 Task: Send an email with the signature Heidi Phillips with the subject Request for feedback on a blog post and the message Could you please provide a detailed description of the project? from softage.2@softage.net to softage.10@softage.net with an attached image file Logo_variation.png and move the email from Sent Items to the folder Sports training
Action: Mouse pressed left at (711, 462)
Screenshot: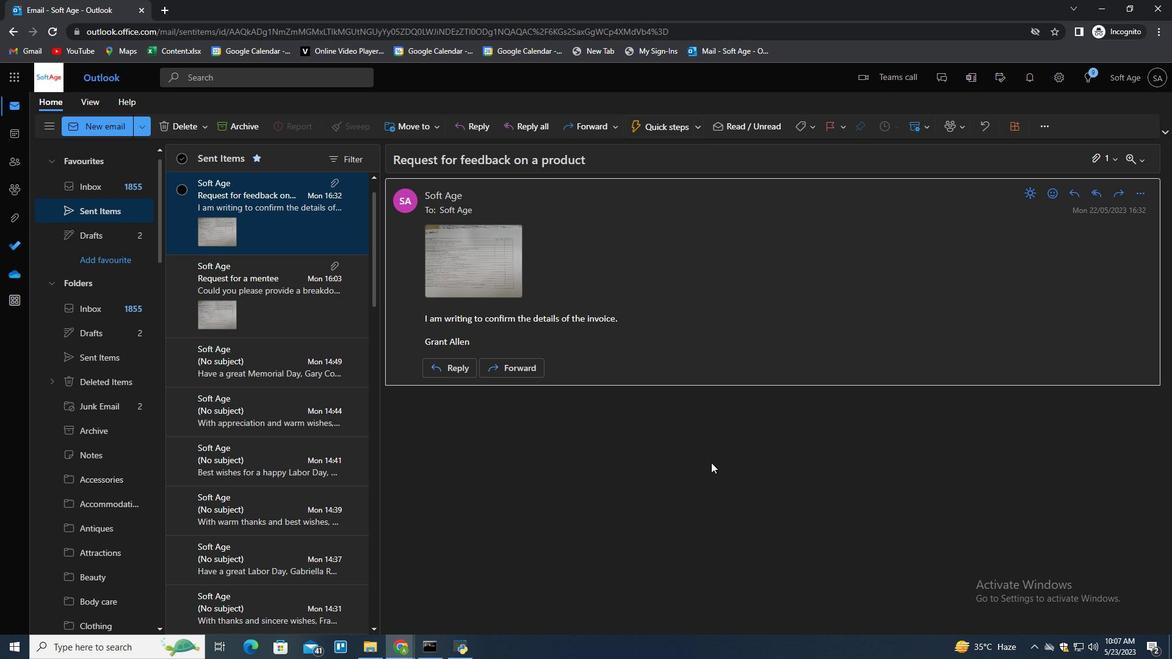 
Action: Key pressed n
Screenshot: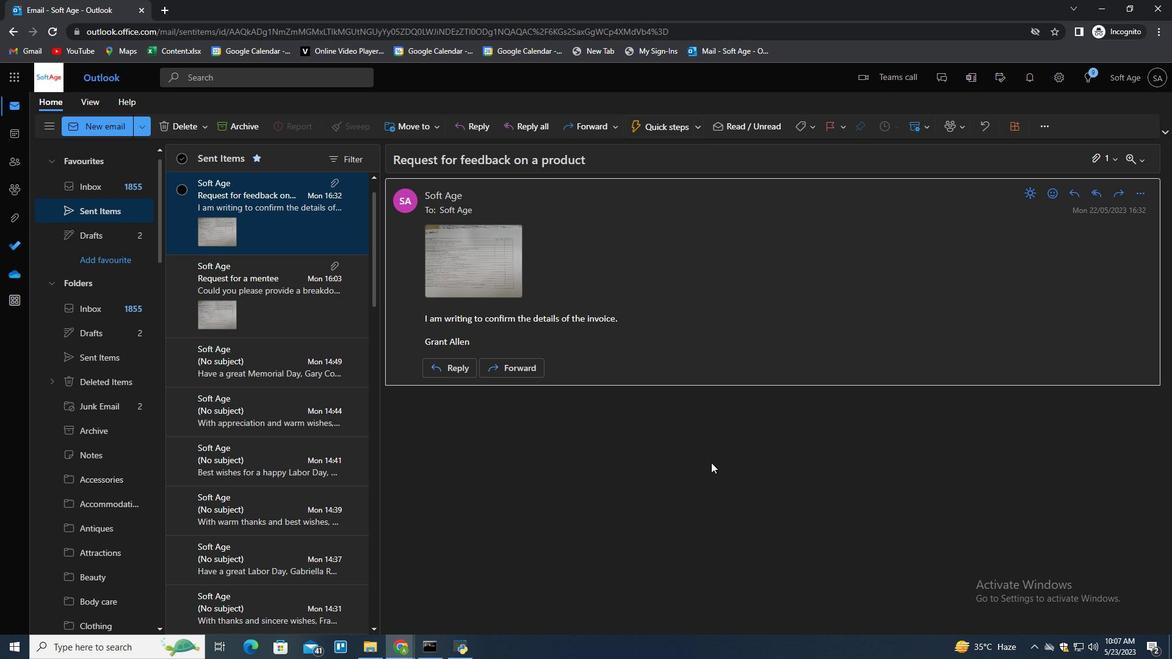 
Action: Mouse moved to (823, 126)
Screenshot: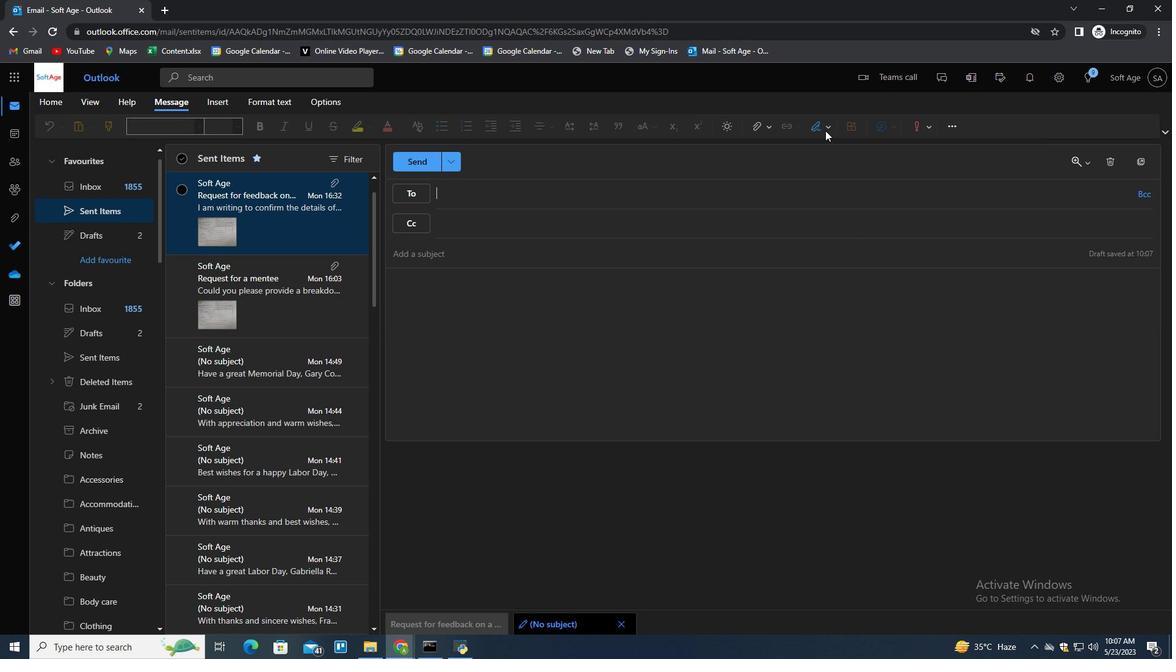 
Action: Mouse pressed left at (823, 126)
Screenshot: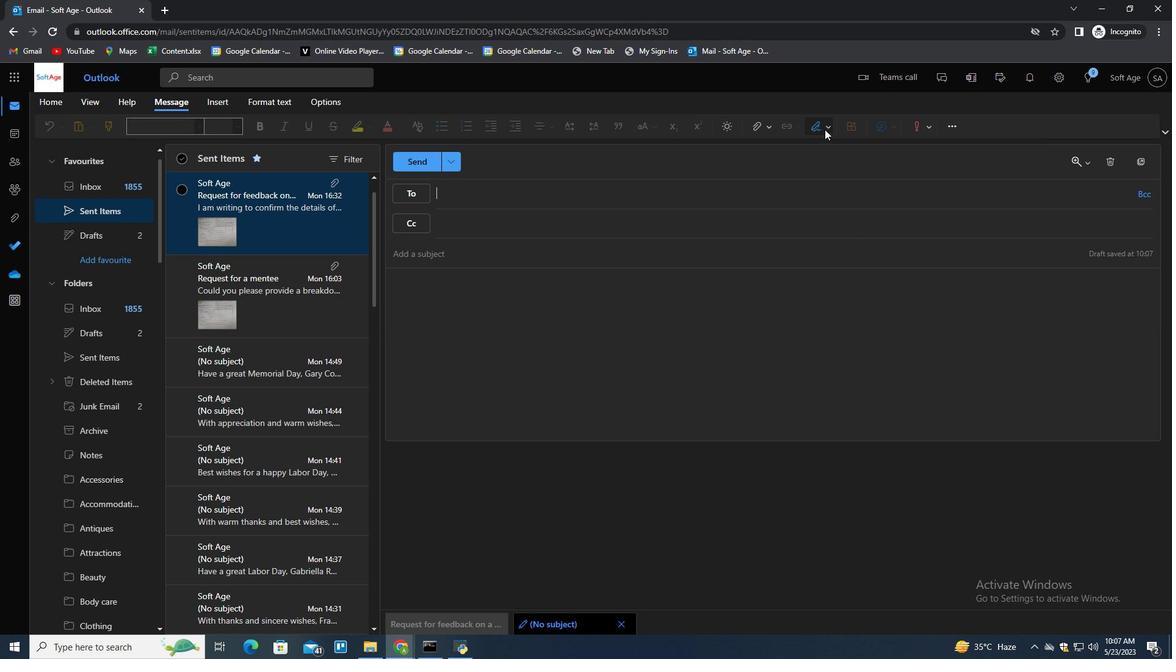 
Action: Mouse moved to (795, 177)
Screenshot: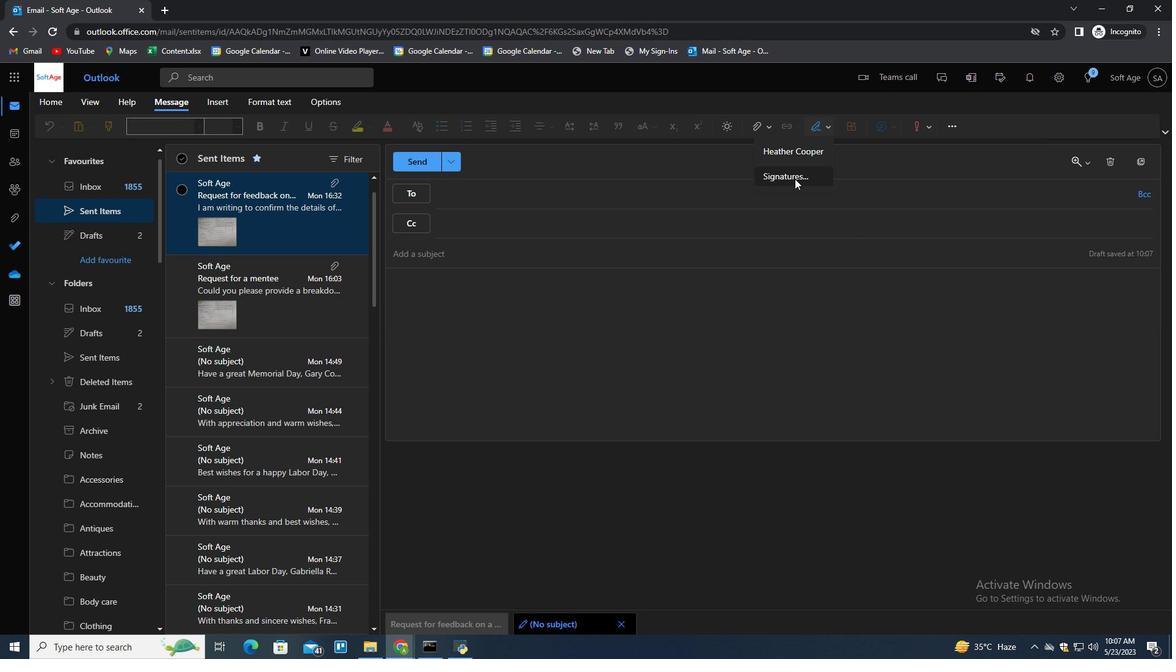 
Action: Mouse pressed left at (795, 177)
Screenshot: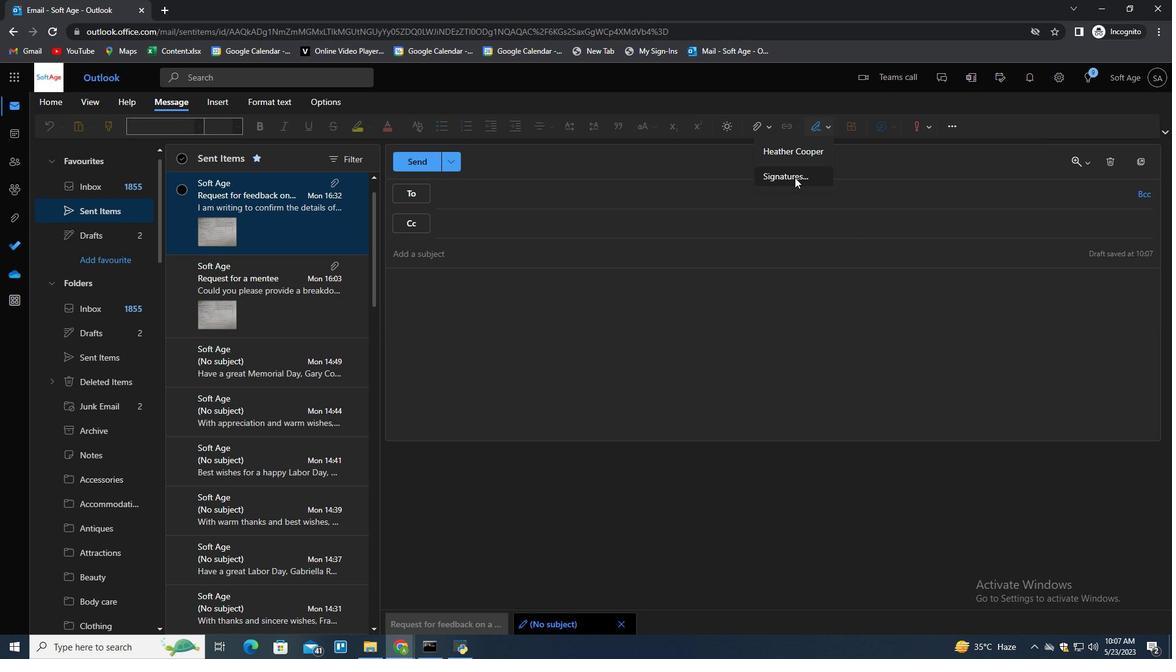 
Action: Mouse moved to (839, 218)
Screenshot: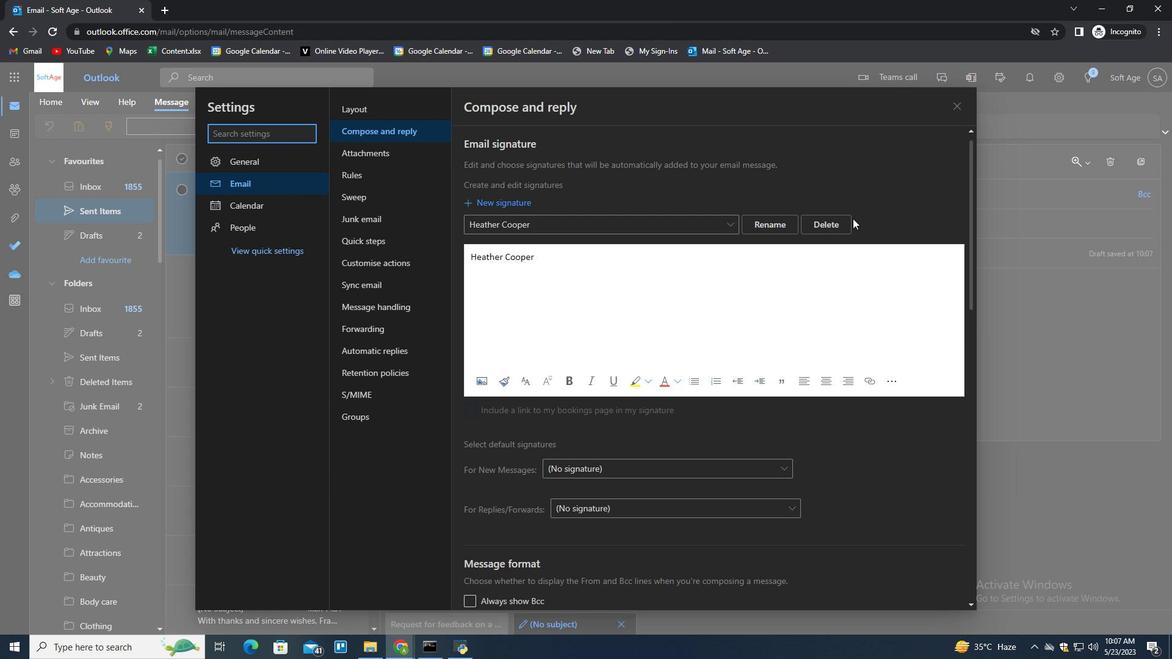
Action: Mouse pressed left at (839, 218)
Screenshot: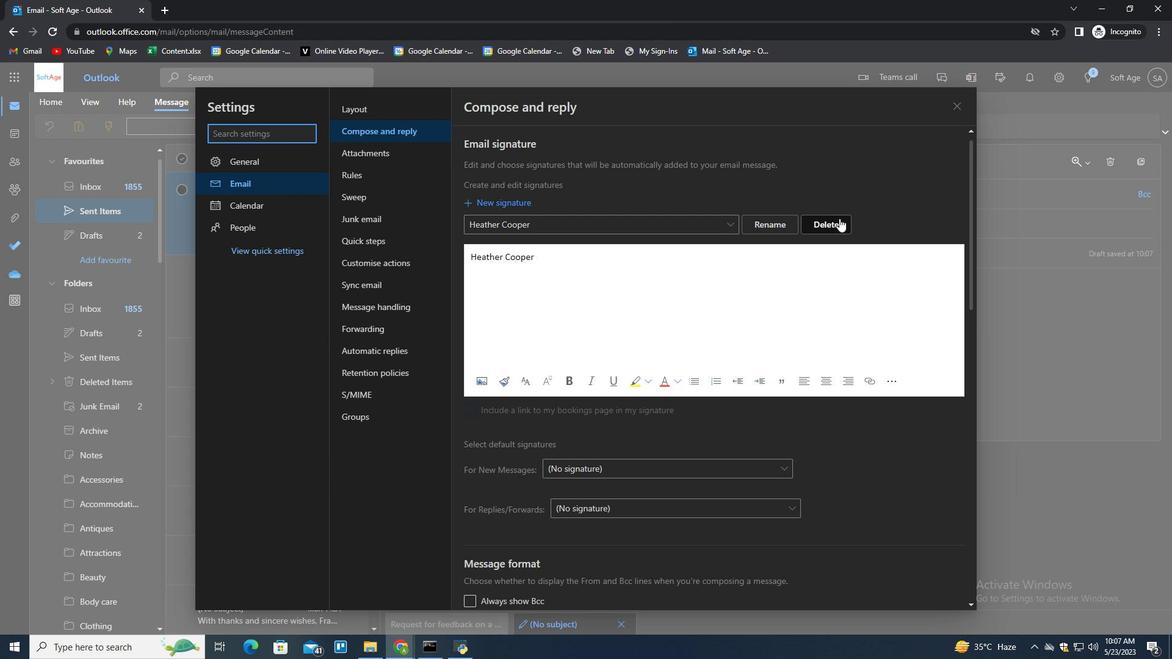 
Action: Mouse moved to (841, 221)
Screenshot: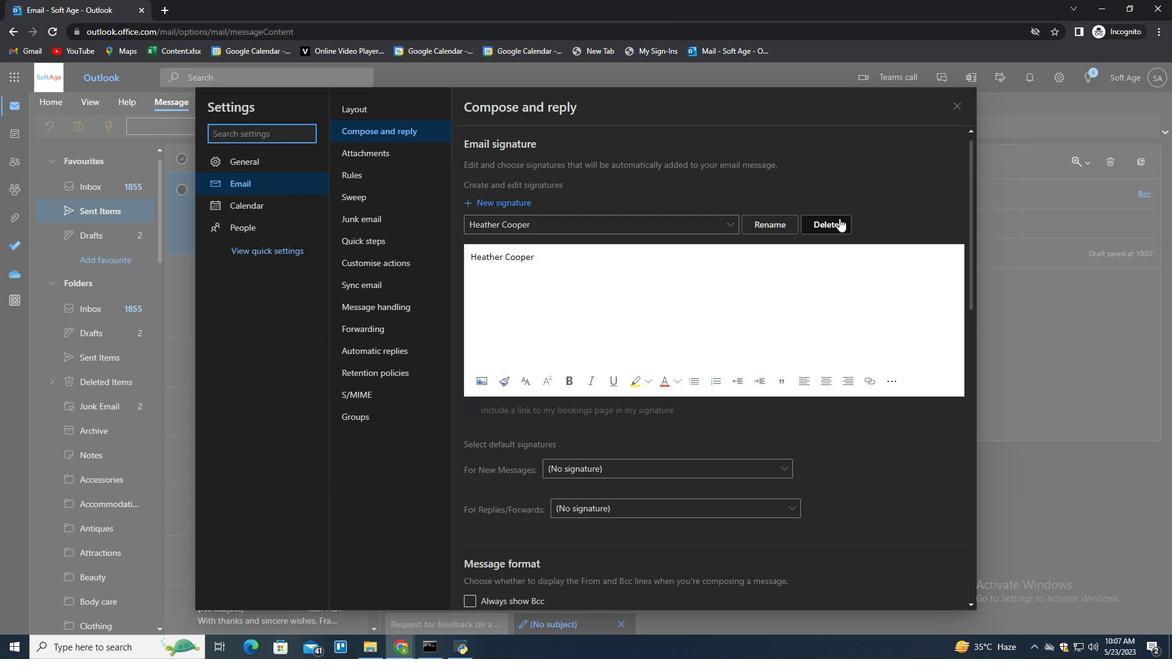 
Action: Mouse pressed left at (841, 221)
Screenshot: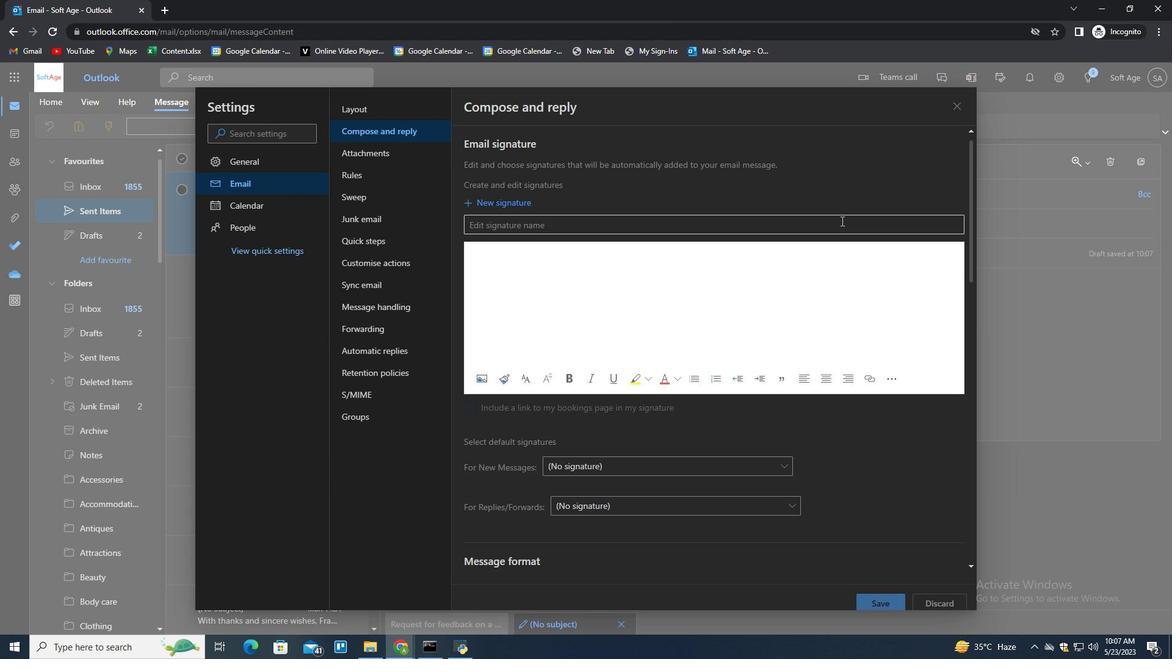 
Action: Key pressed <Key.shift>Heidi<Key.space><Key.shift>Phillips<Key.tab><Key.shift>Heidi<Key.space><Key.shift>Phillips
Screenshot: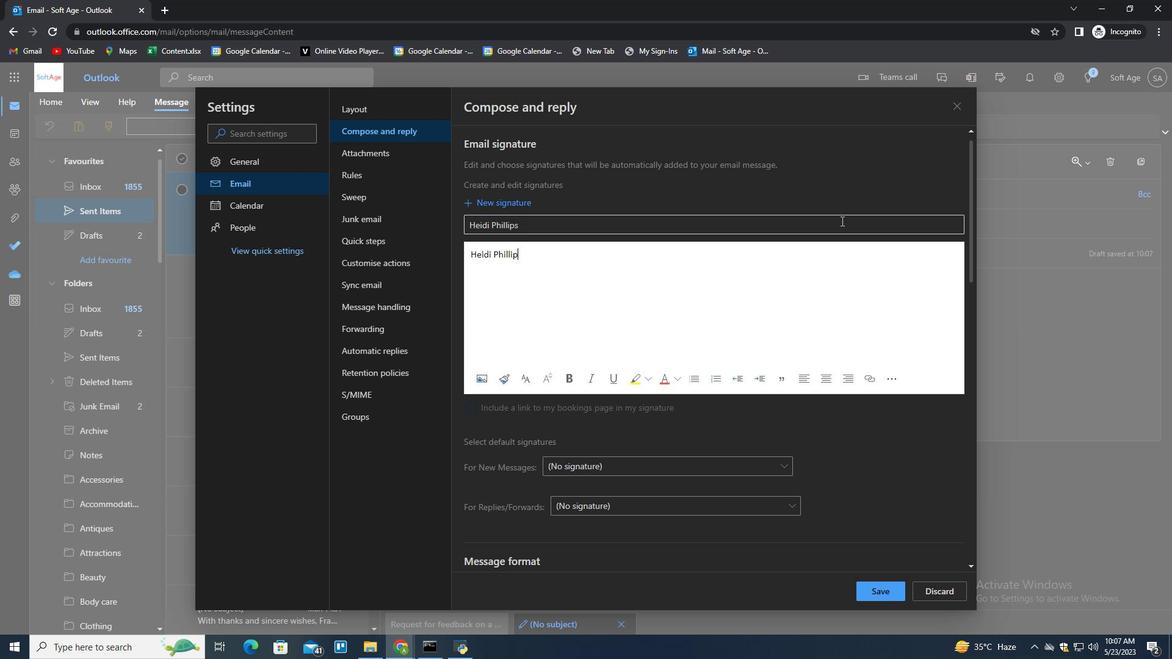 
Action: Mouse scrolled (841, 220) with delta (0, 0)
Screenshot: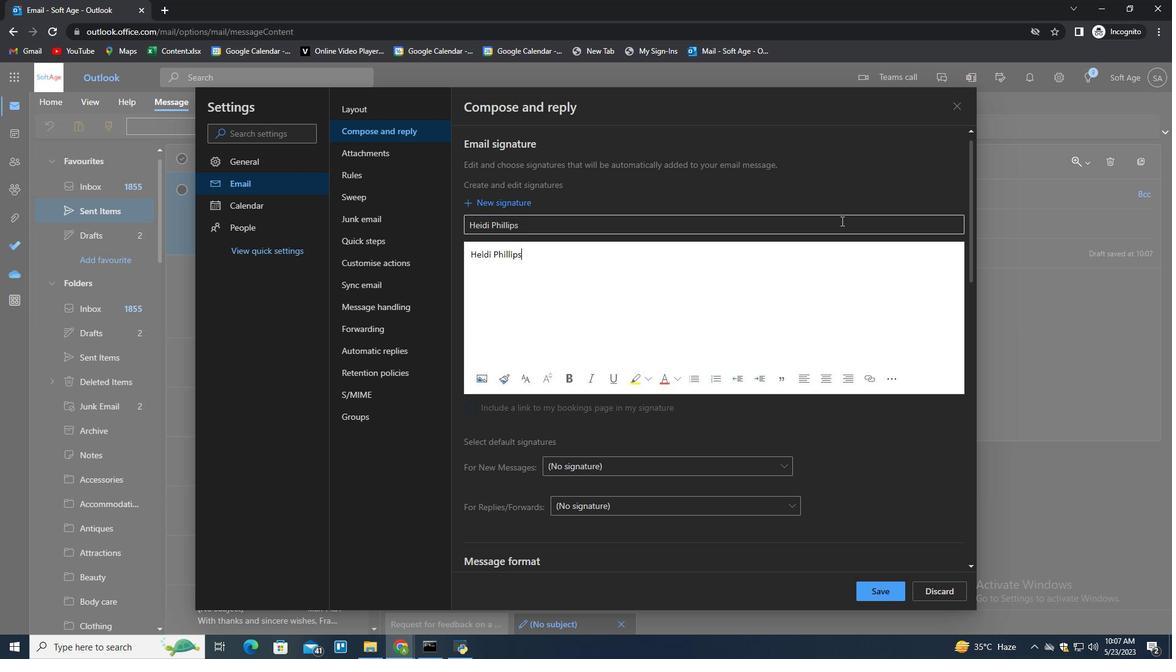 
Action: Mouse moved to (888, 595)
Screenshot: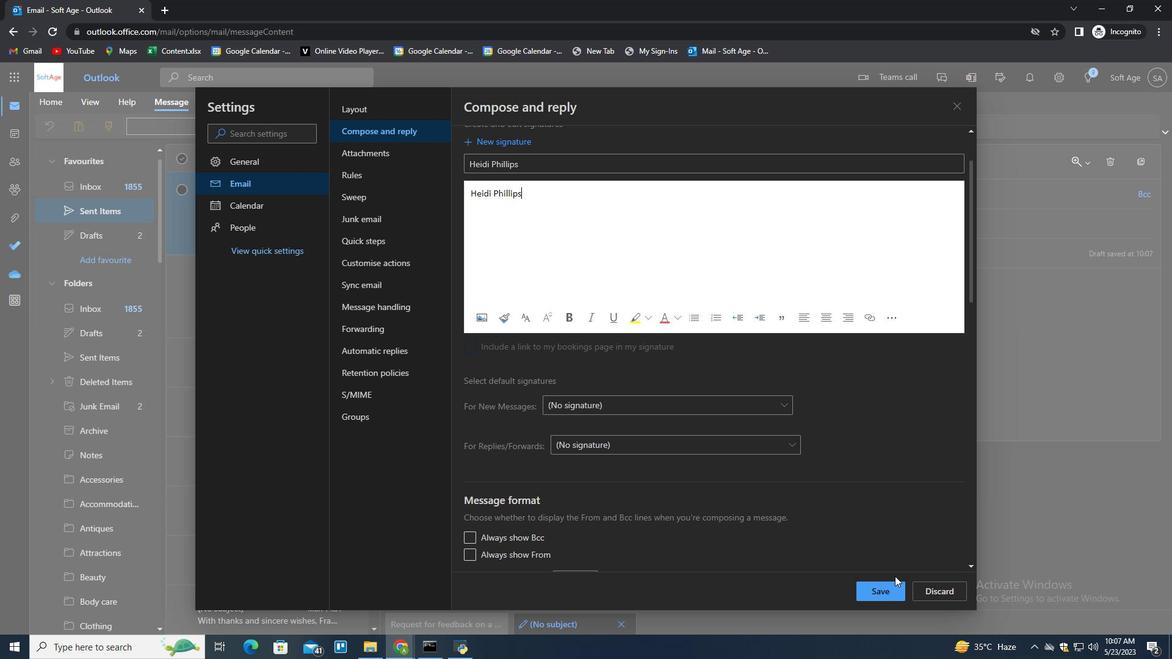 
Action: Mouse pressed left at (888, 595)
Screenshot: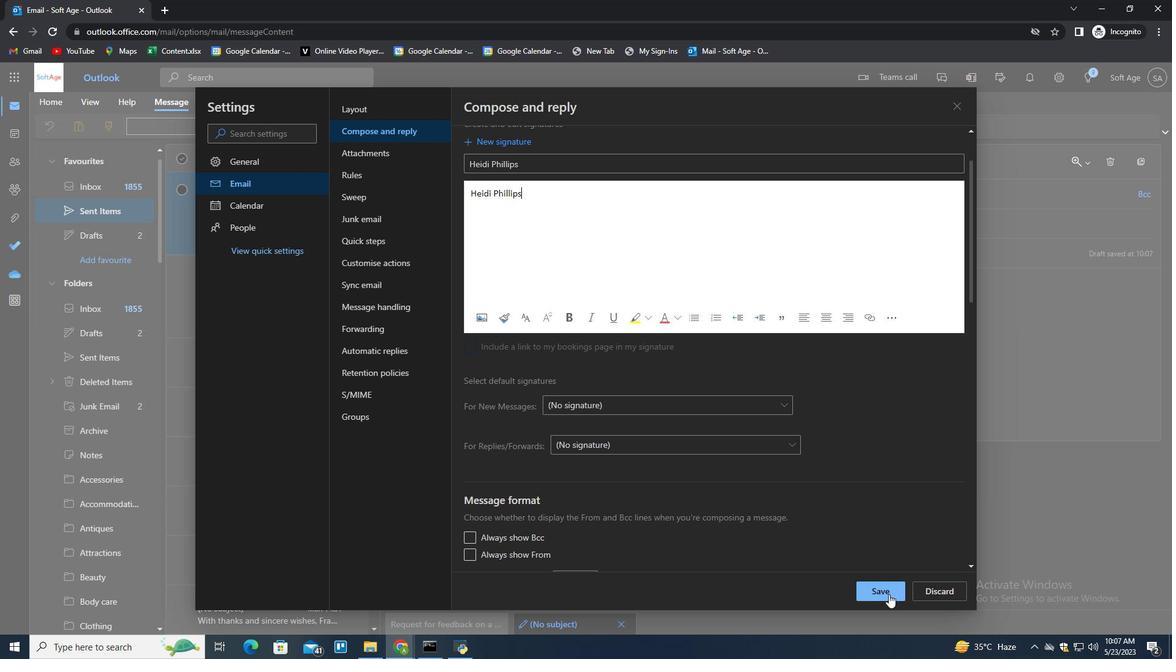 
Action: Mouse moved to (1059, 324)
Screenshot: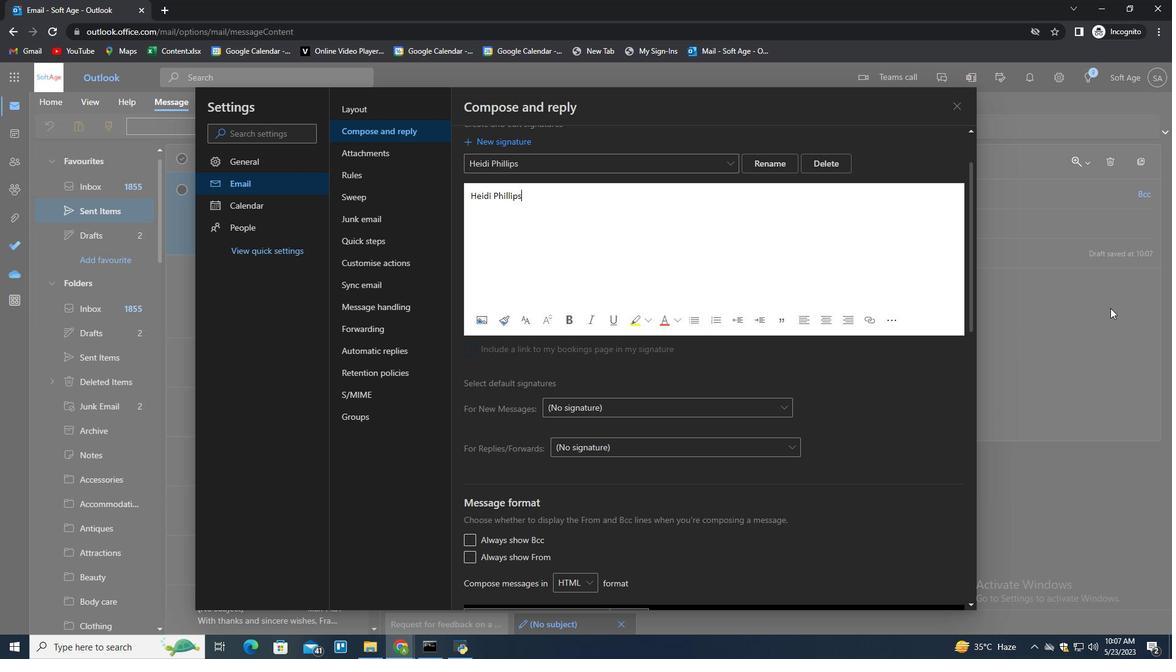 
Action: Mouse pressed left at (1059, 324)
Screenshot: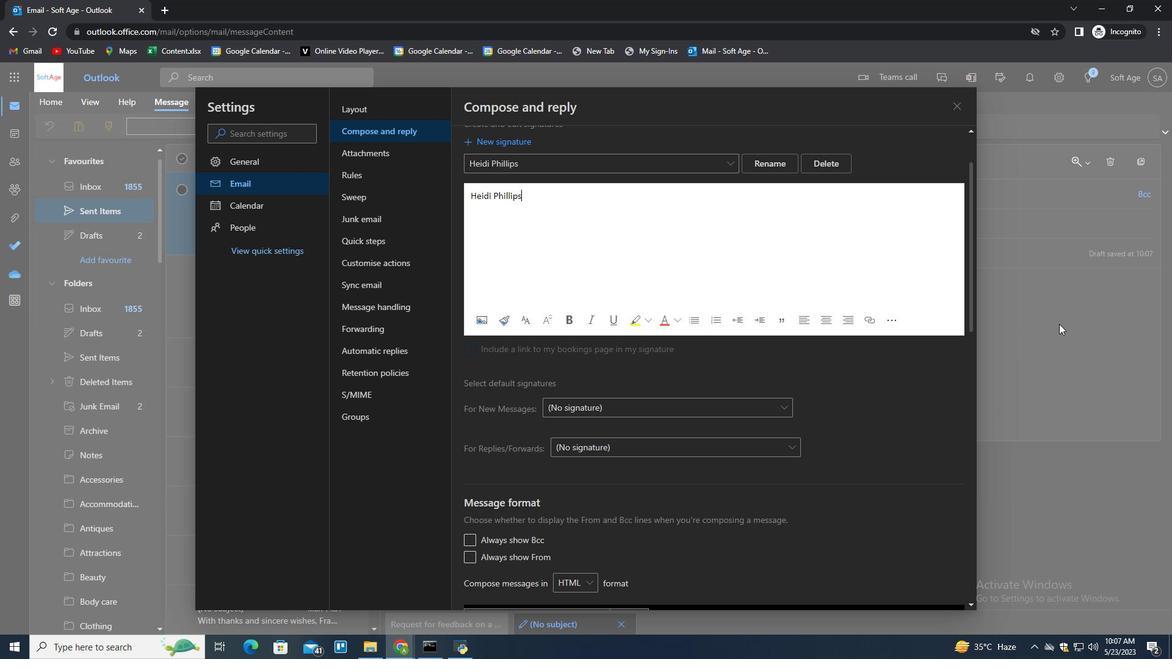 
Action: Mouse moved to (815, 127)
Screenshot: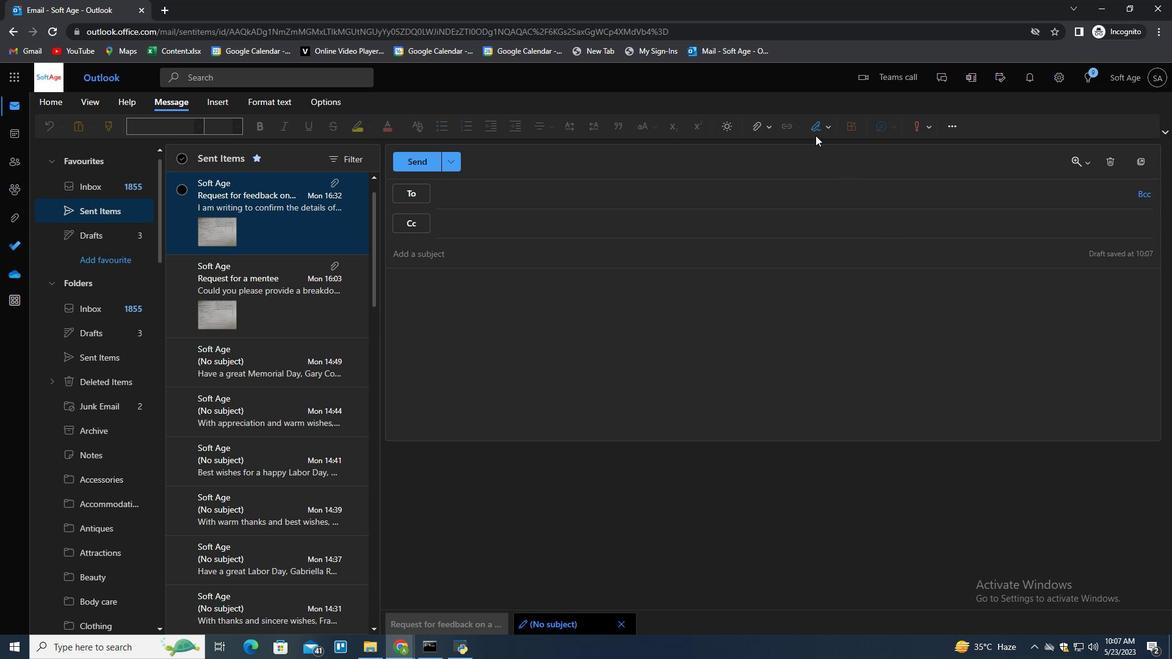 
Action: Mouse pressed left at (815, 127)
Screenshot: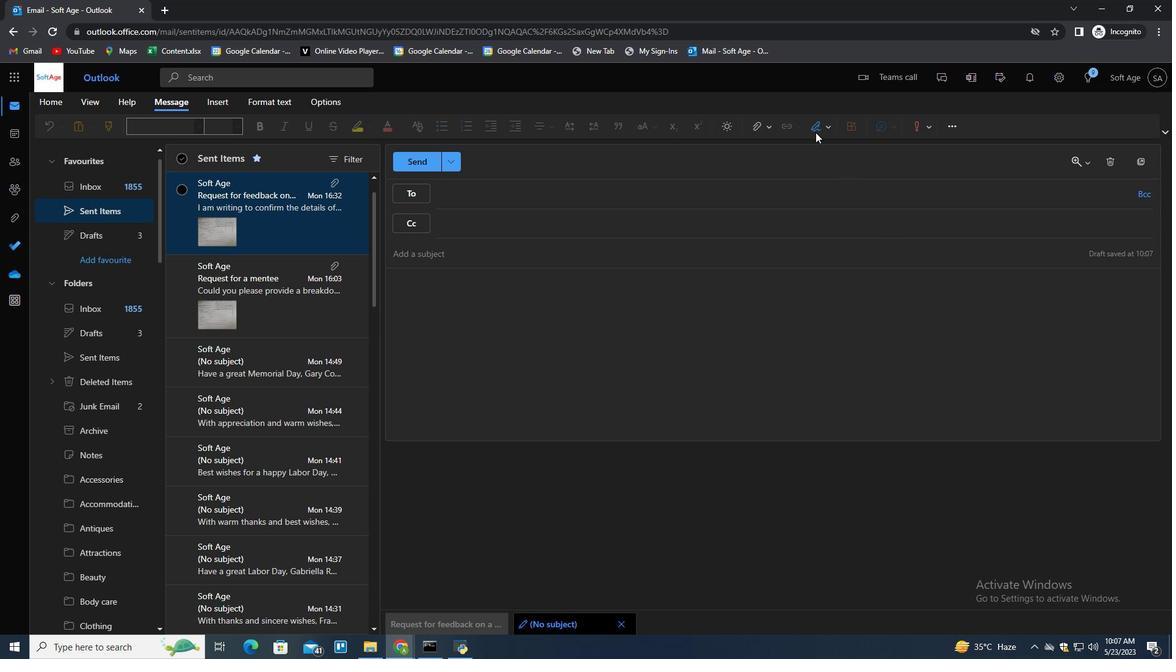 
Action: Mouse moved to (809, 152)
Screenshot: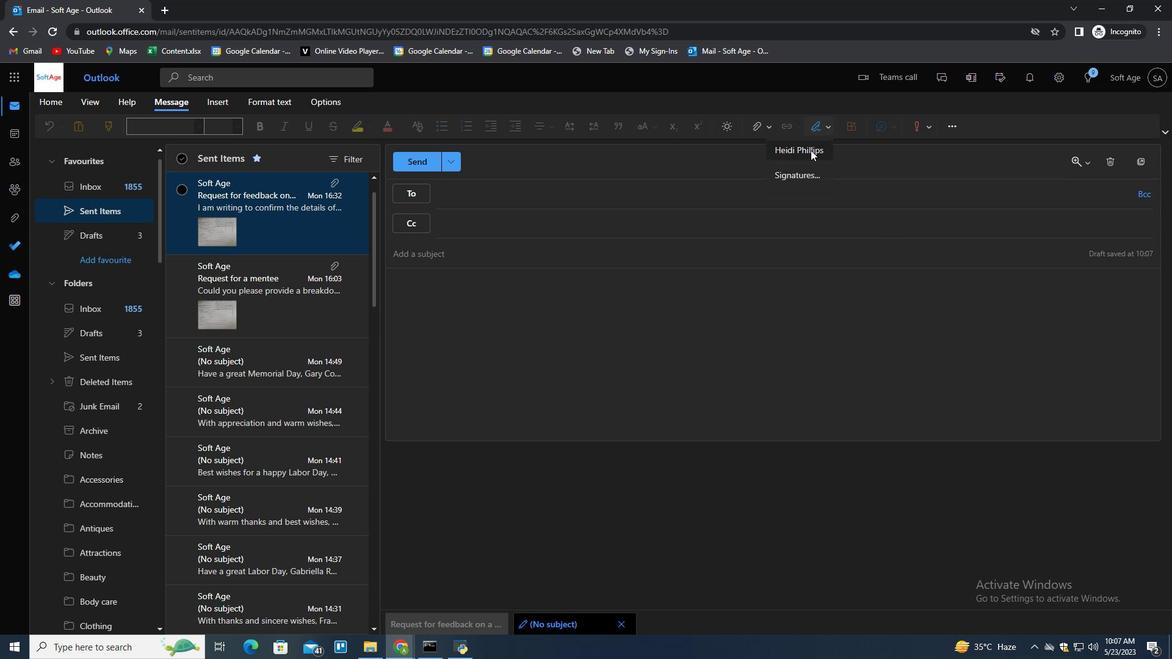 
Action: Mouse pressed left at (809, 152)
Screenshot: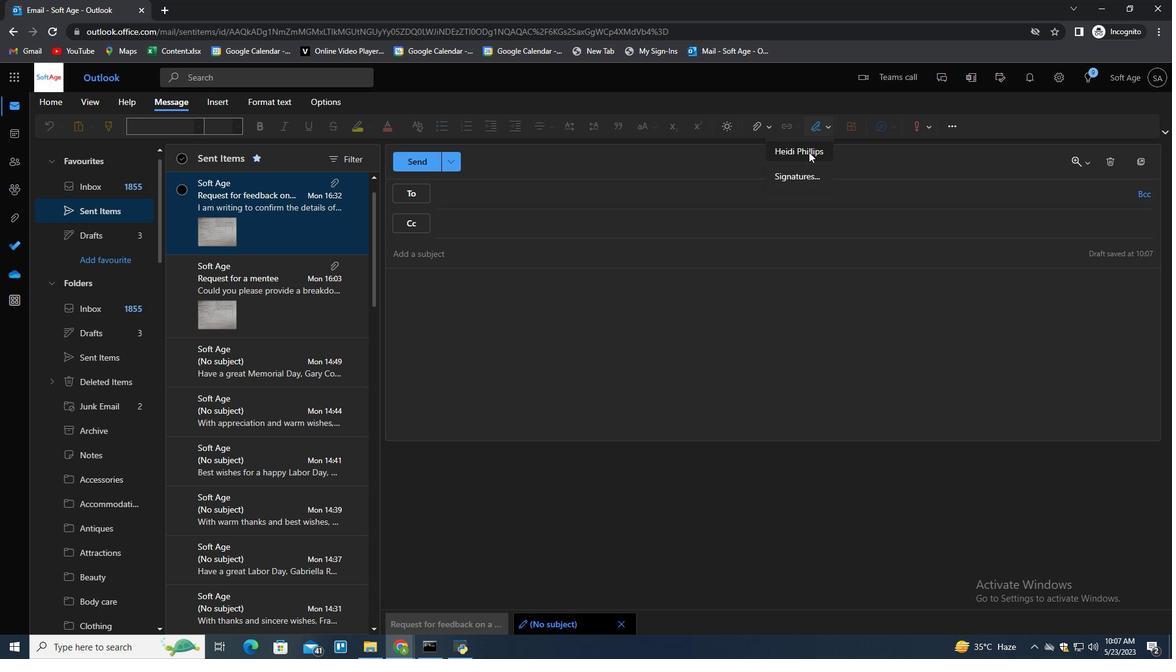 
Action: Mouse moved to (459, 263)
Screenshot: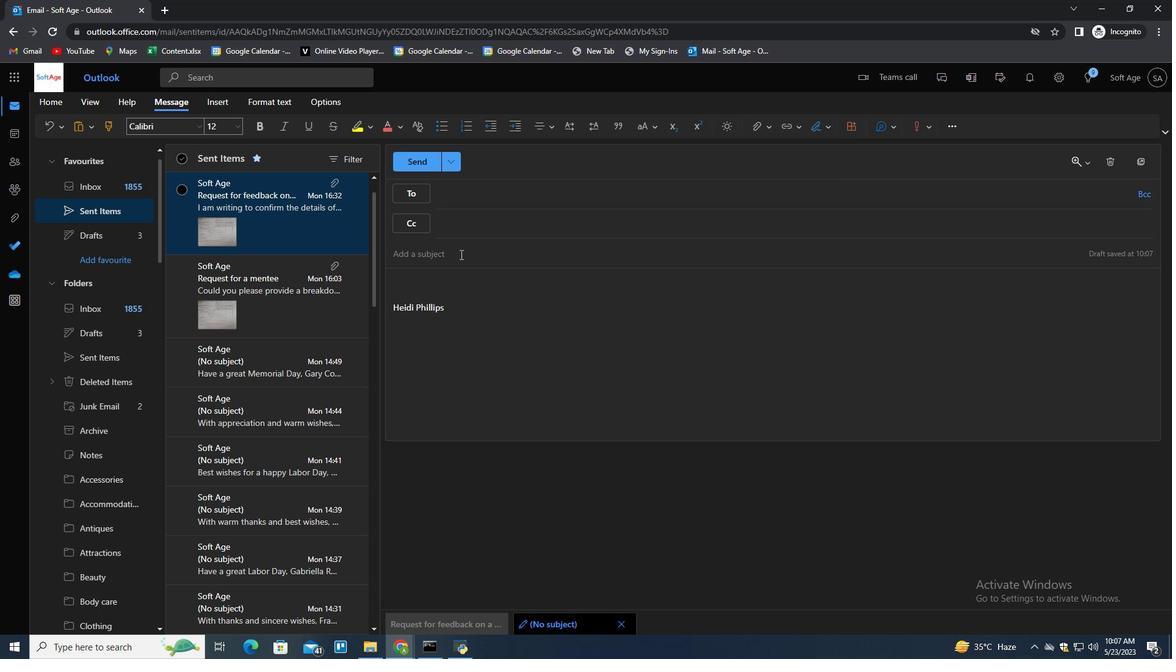 
Action: Mouse pressed left at (459, 263)
Screenshot: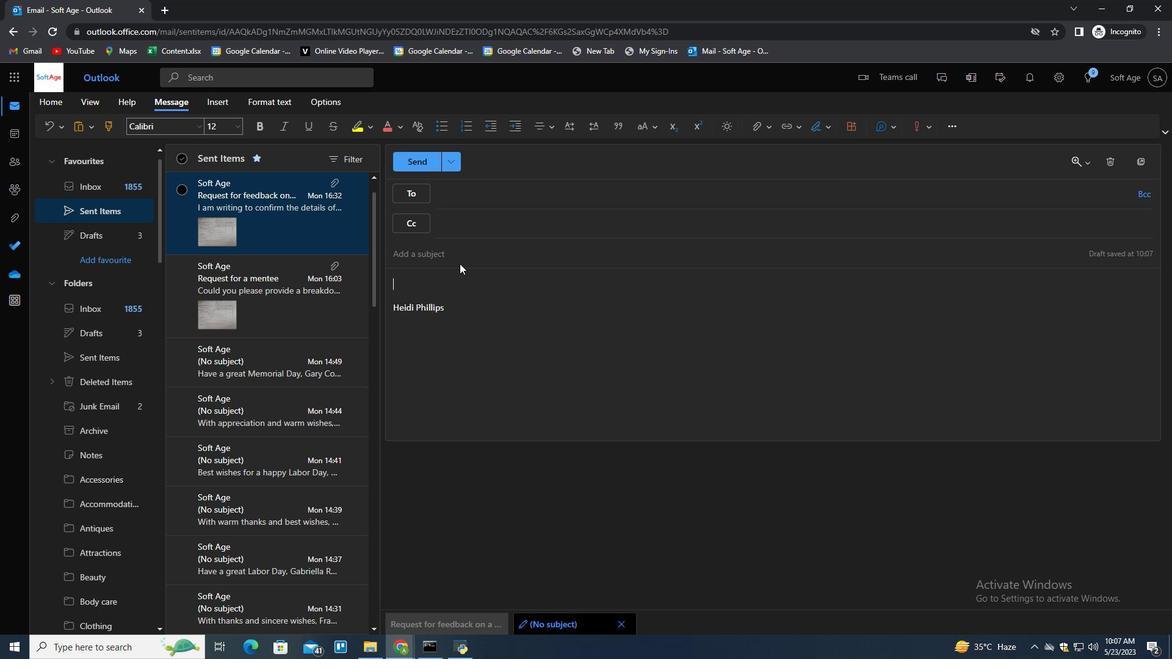 
Action: Mouse moved to (463, 254)
Screenshot: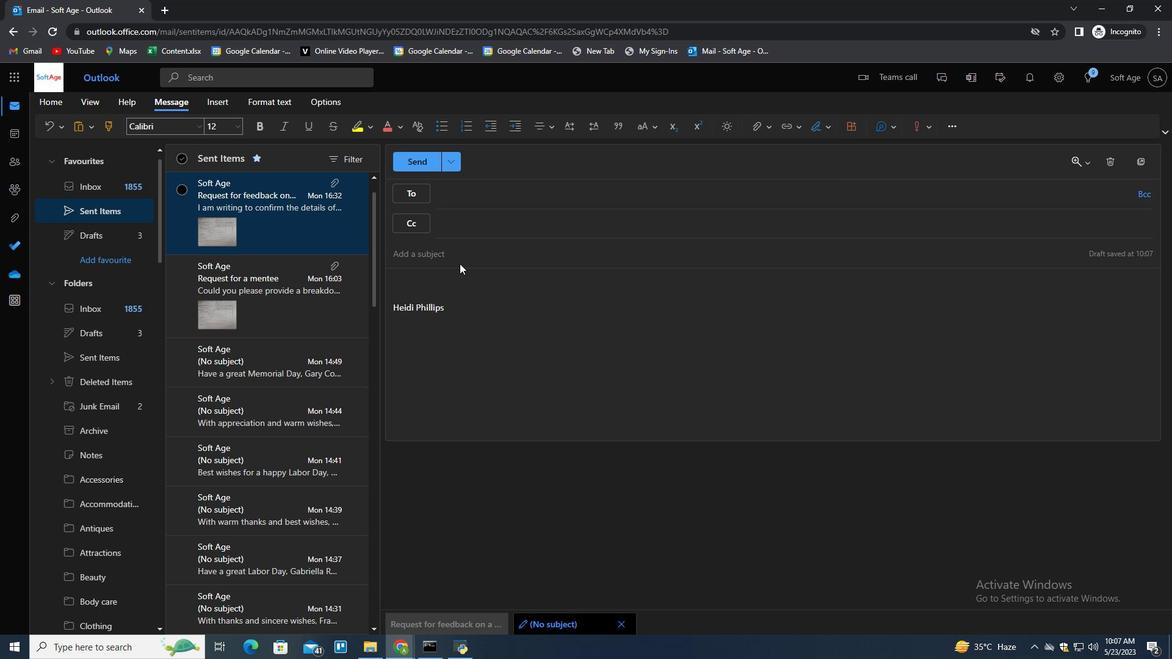 
Action: Mouse pressed left at (463, 254)
Screenshot: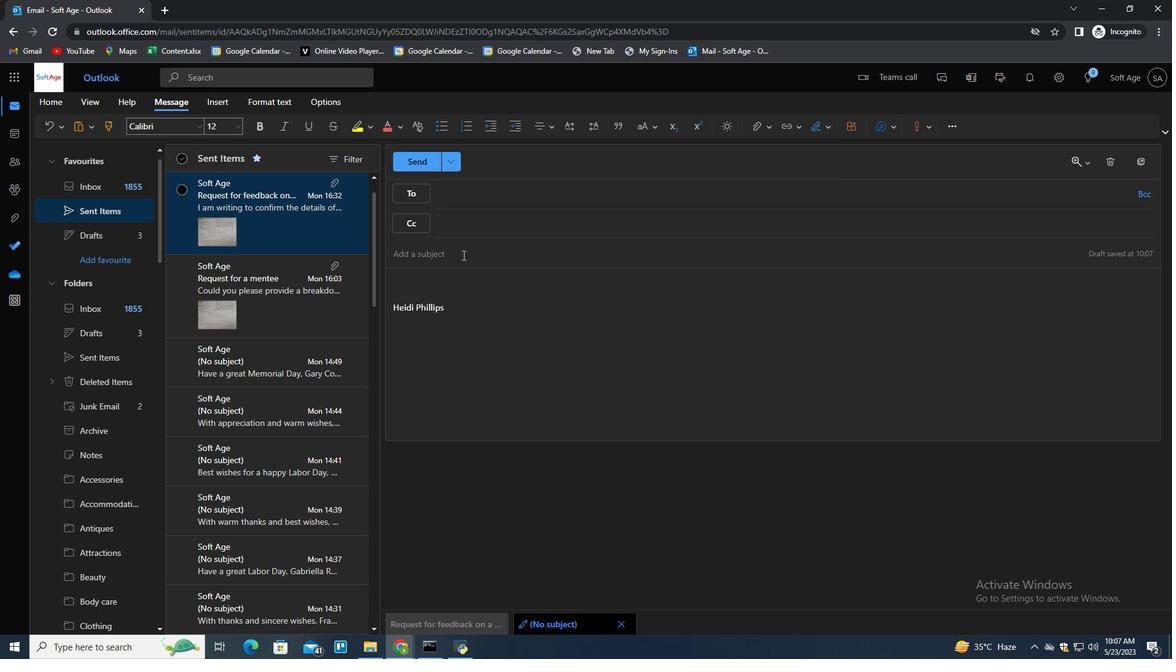 
Action: Key pressed <Key.shift>Request<Key.space>for<Key.space>d<Key.backspace>feedbak<Key.backspace>ck<Key.space>on<Key.space>a<Key.space>blog<Key.space>post<Key.tab><Key.shift>Could<Key.space>you<Key.space>pla<Key.backspace>ease<Key.space>peo<Key.backspace><Key.backspace>rovide<Key.space>a<Key.space>detailes<Key.backspace>d<Key.space>descti<Key.backspace><Key.backspace>riptions<Key.space>of<Key.space>th<Key.space>e<Key.backspace><Key.backspace>e<Key.space>project<Key.shift>?
Screenshot: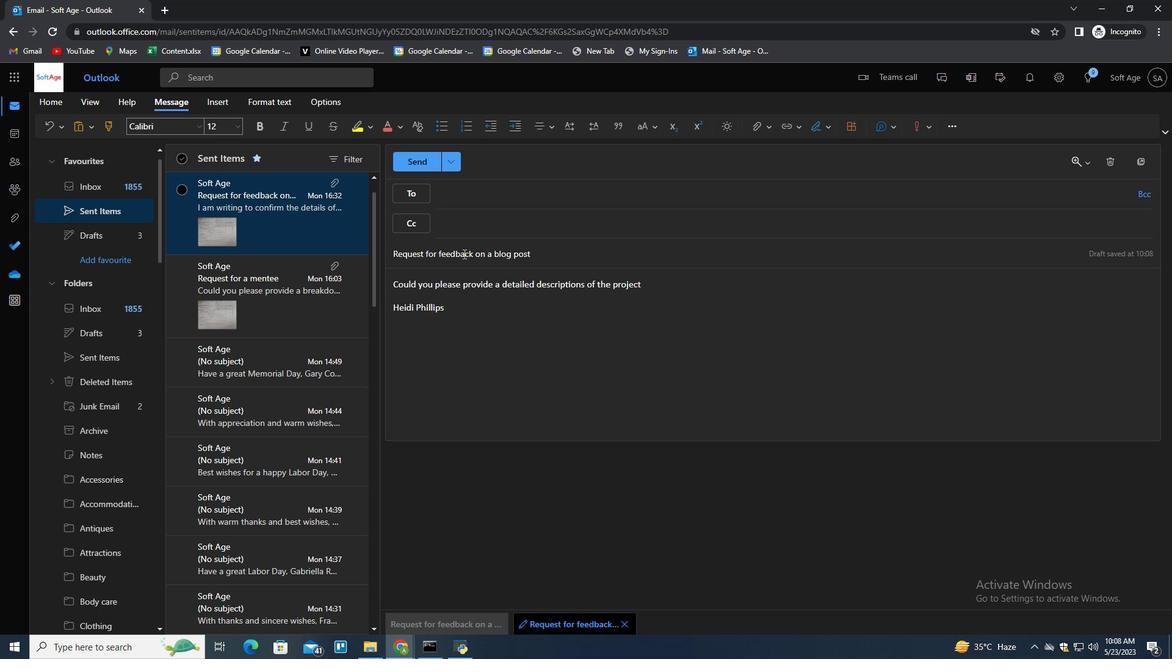 
Action: Mouse moved to (460, 197)
Screenshot: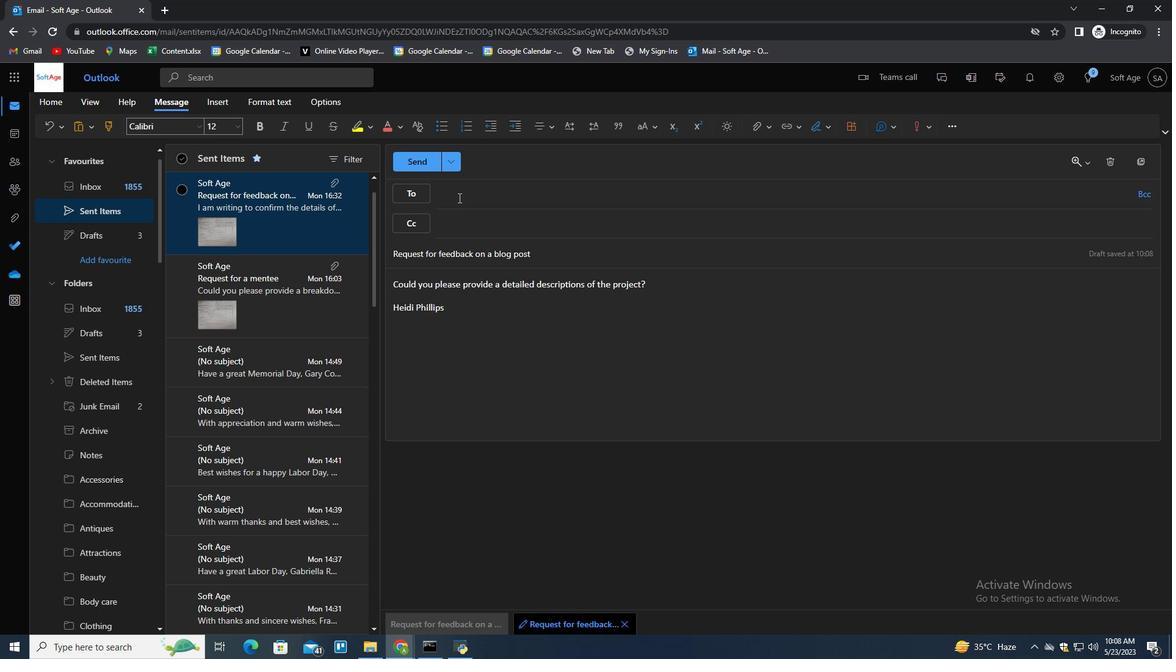 
Action: Mouse pressed left at (460, 197)
Screenshot: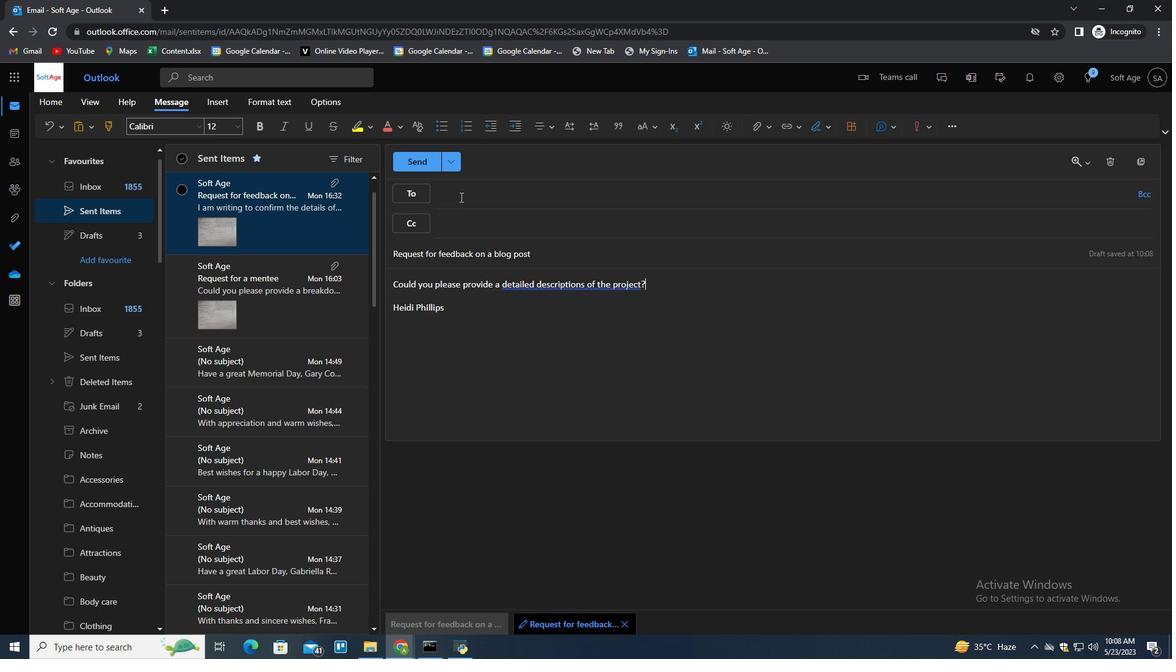 
Action: Key pressed softgae.<Key.backspace><Key.backspace><Key.backspace><Key.backspace>age.10<Key.shift><Key.shift><Key.shift><Key.shift><Key.shift><Key.shift><Key.shift><Key.shift><Key.shift><Key.shift><Key.shift><Key.shift><Key.shift><Key.shift><Key.shift><Key.shift><Key.shift>@softage,<Key.backspace>softage.10<Key.shift>@softage.net<Key.enter>
Screenshot: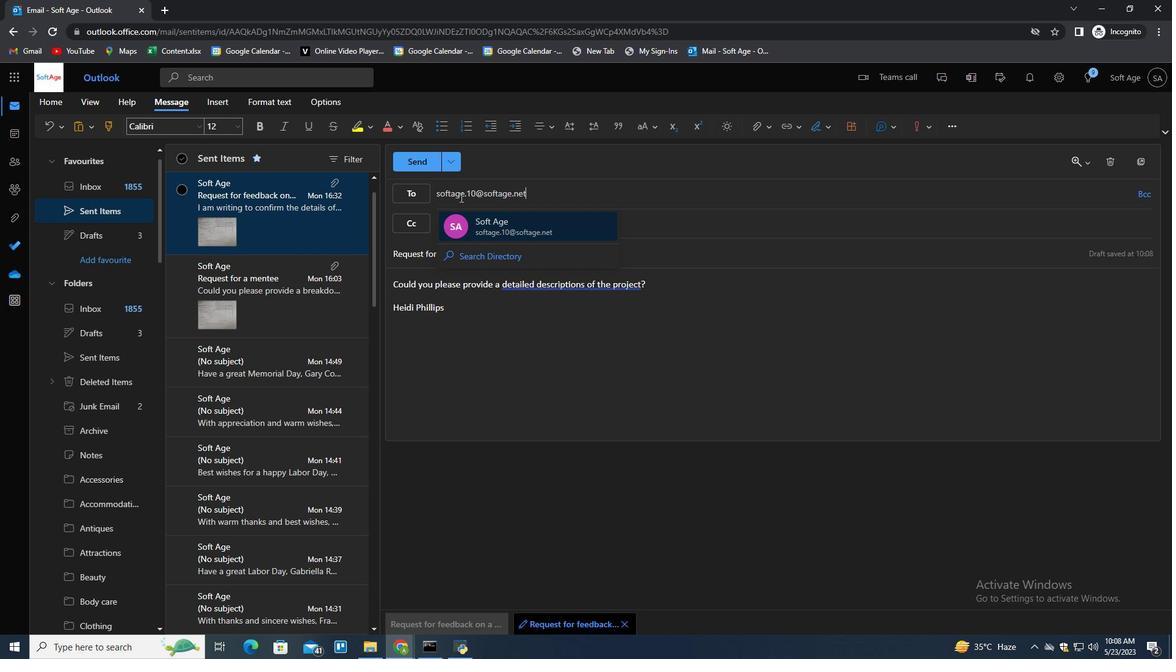 
Action: Mouse moved to (537, 283)
Screenshot: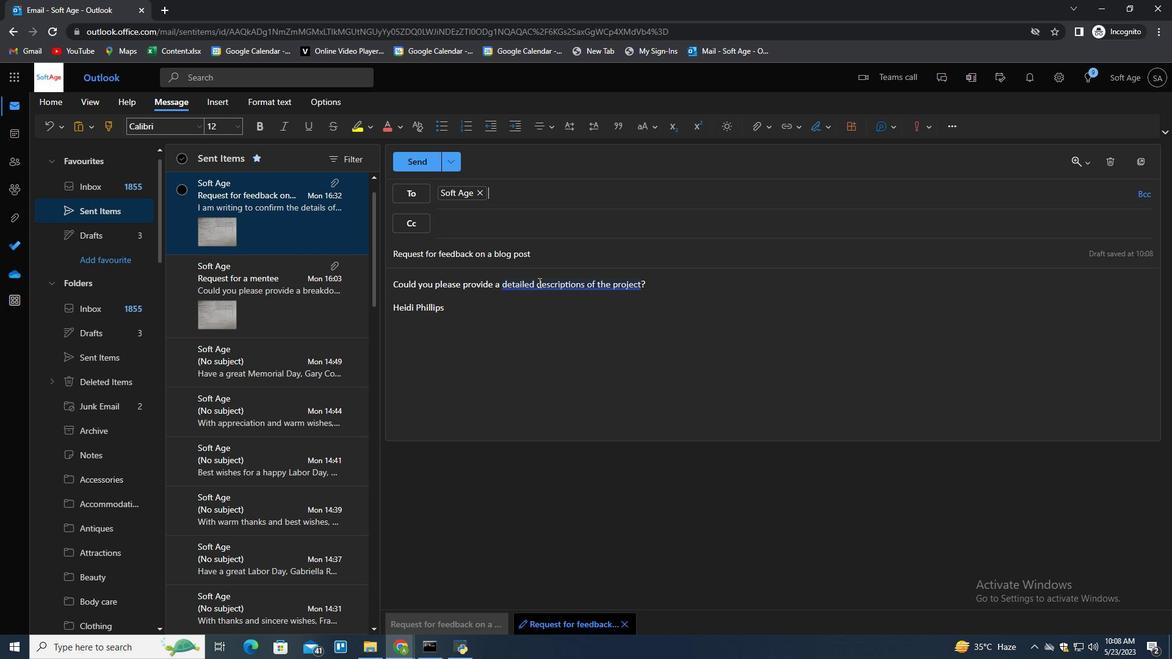 
Action: Mouse pressed left at (537, 283)
Screenshot: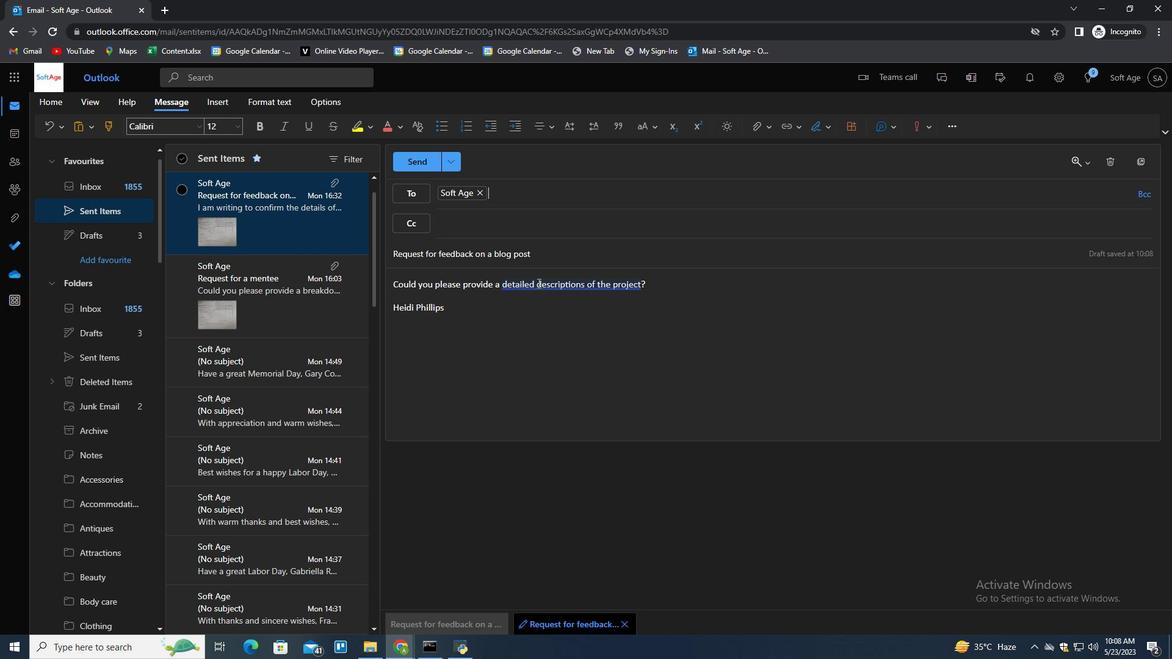 
Action: Mouse moved to (548, 335)
Screenshot: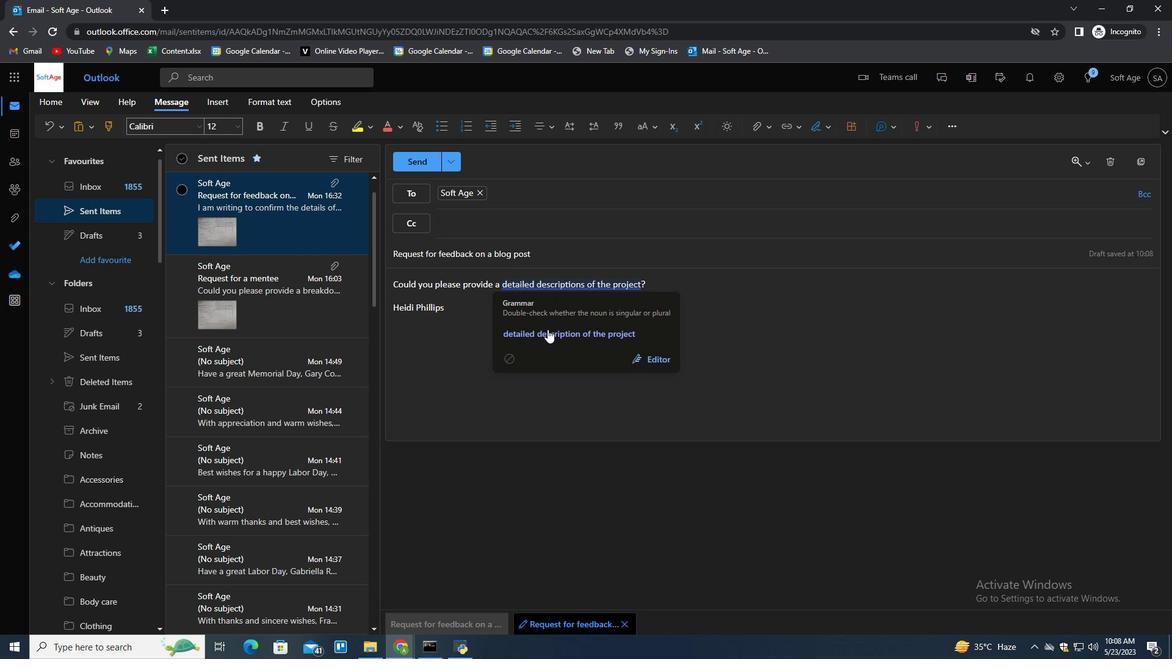 
Action: Mouse pressed left at (548, 335)
Screenshot: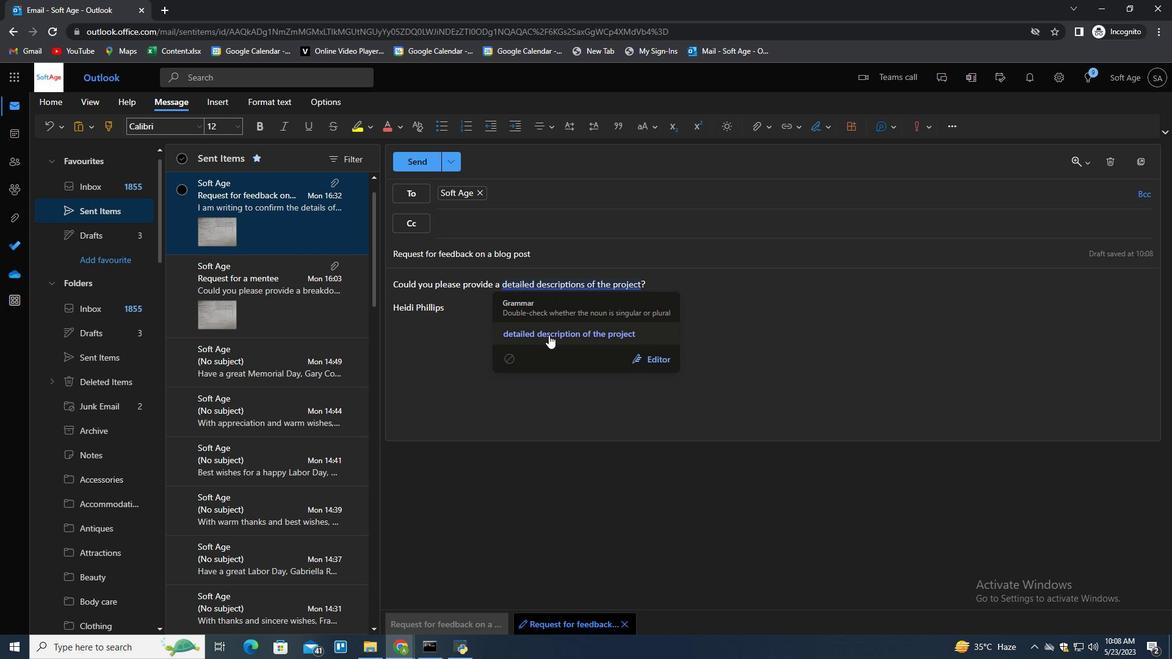 
Action: Mouse moved to (644, 310)
Screenshot: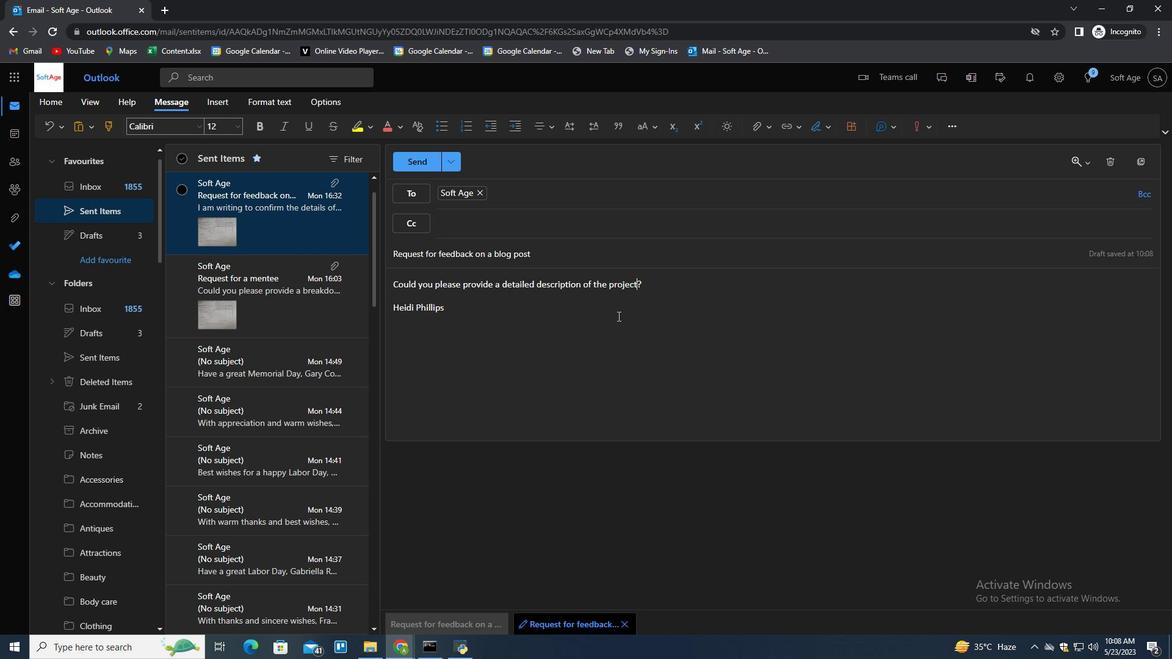 
Action: Mouse pressed left at (644, 310)
Screenshot: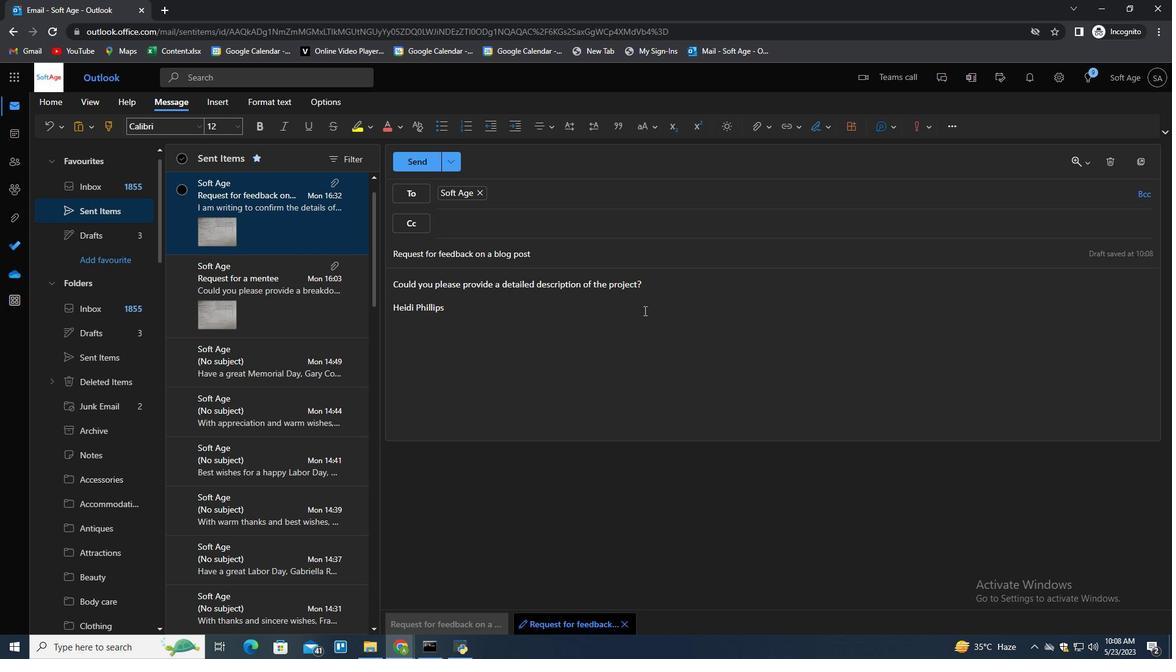 
Action: Mouse moved to (760, 135)
Screenshot: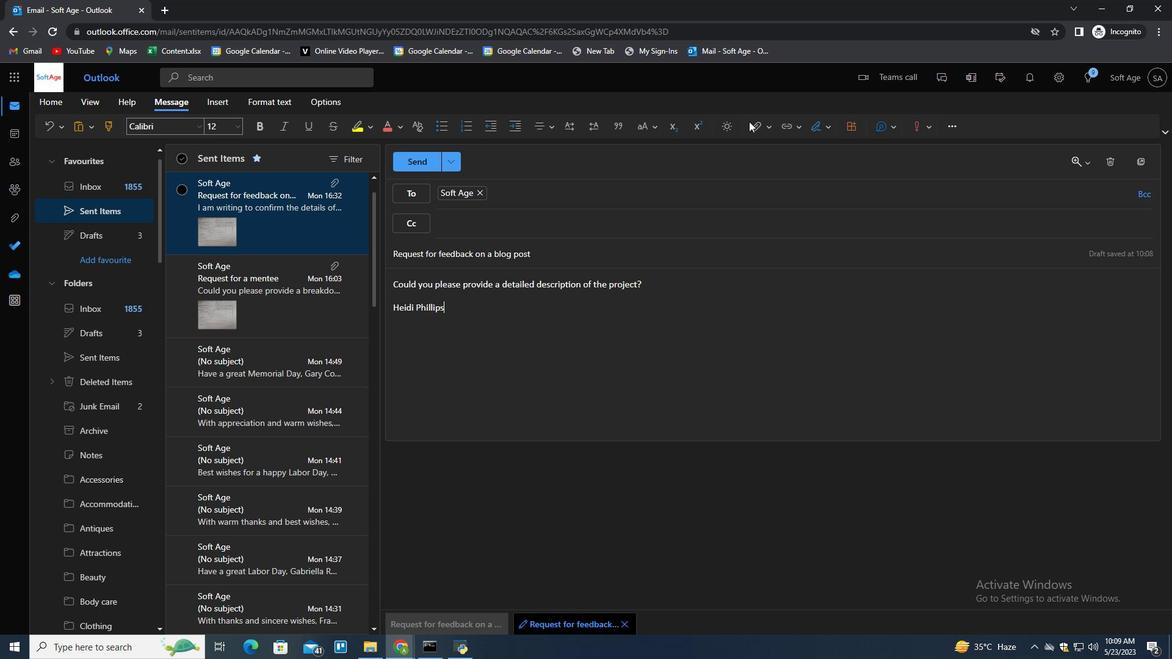 
Action: Mouse pressed left at (760, 135)
Screenshot: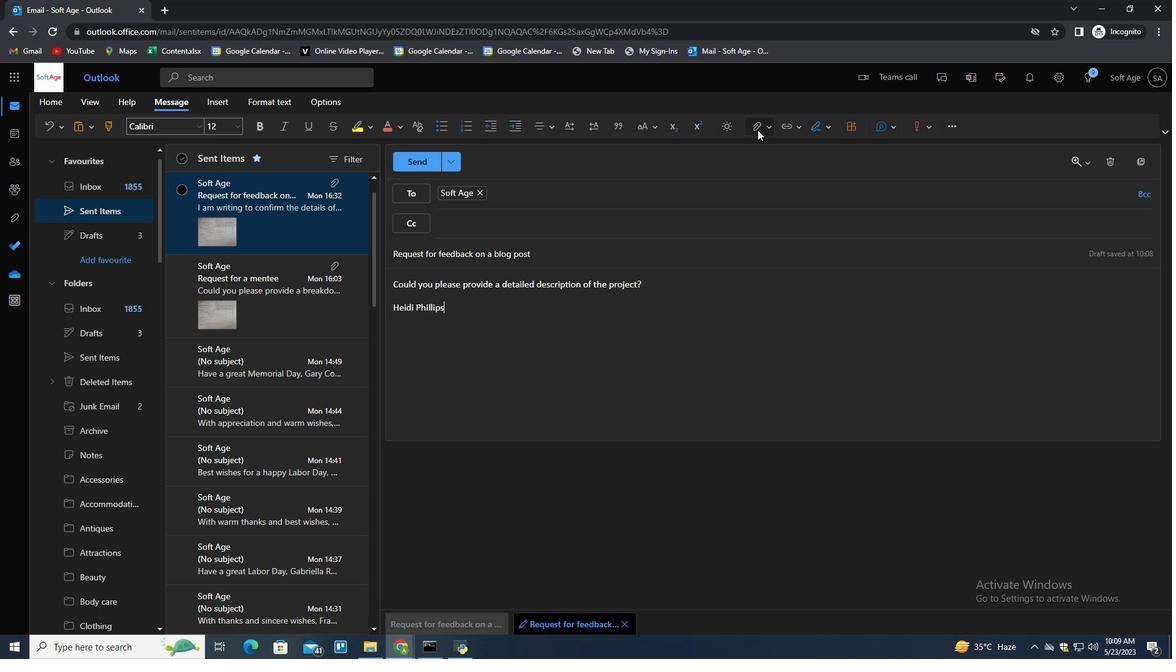 
Action: Mouse moved to (743, 155)
Screenshot: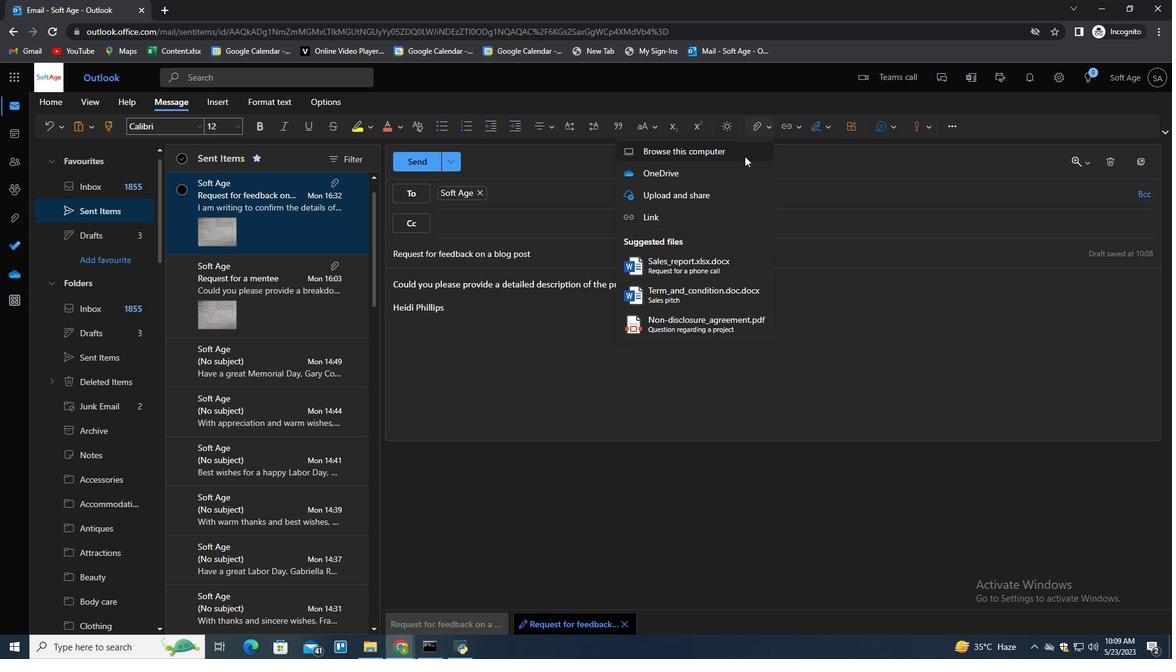 
Action: Mouse pressed left at (743, 155)
Screenshot: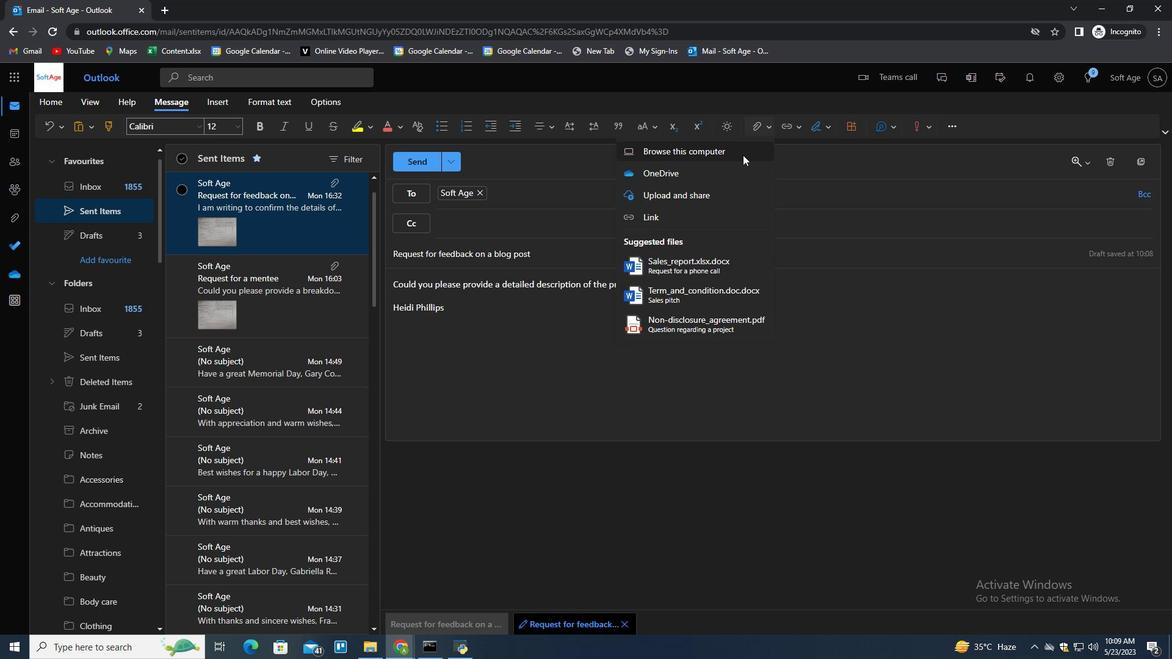 
Action: Mouse moved to (220, 219)
Screenshot: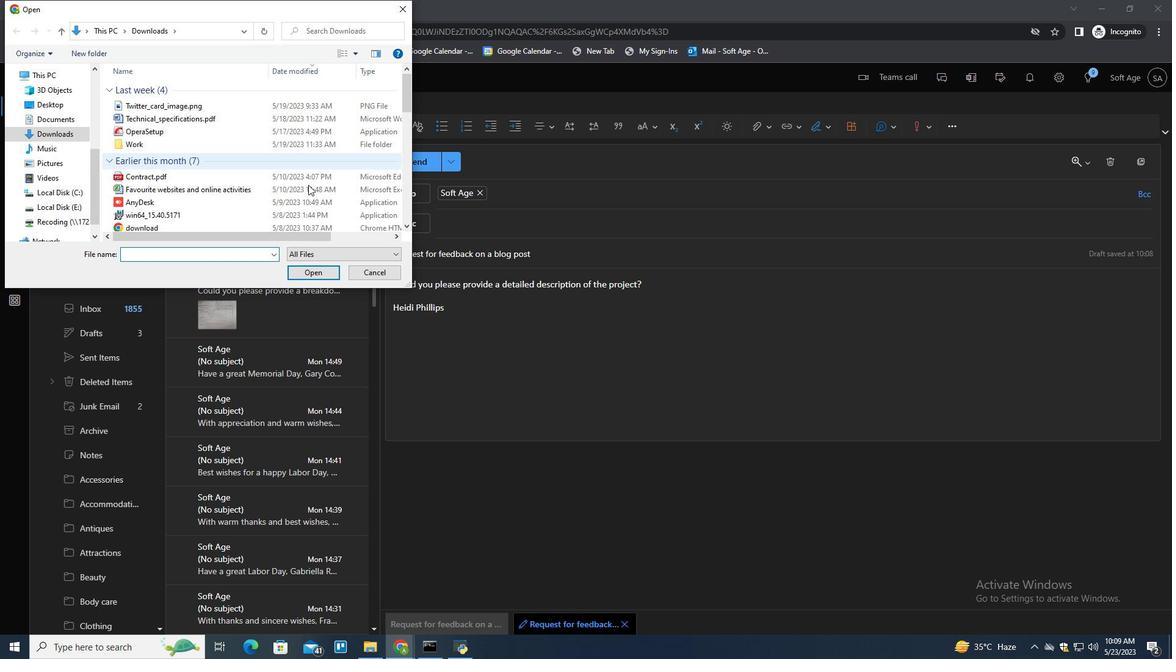 
Action: Mouse scrolled (220, 218) with delta (0, 0)
Screenshot: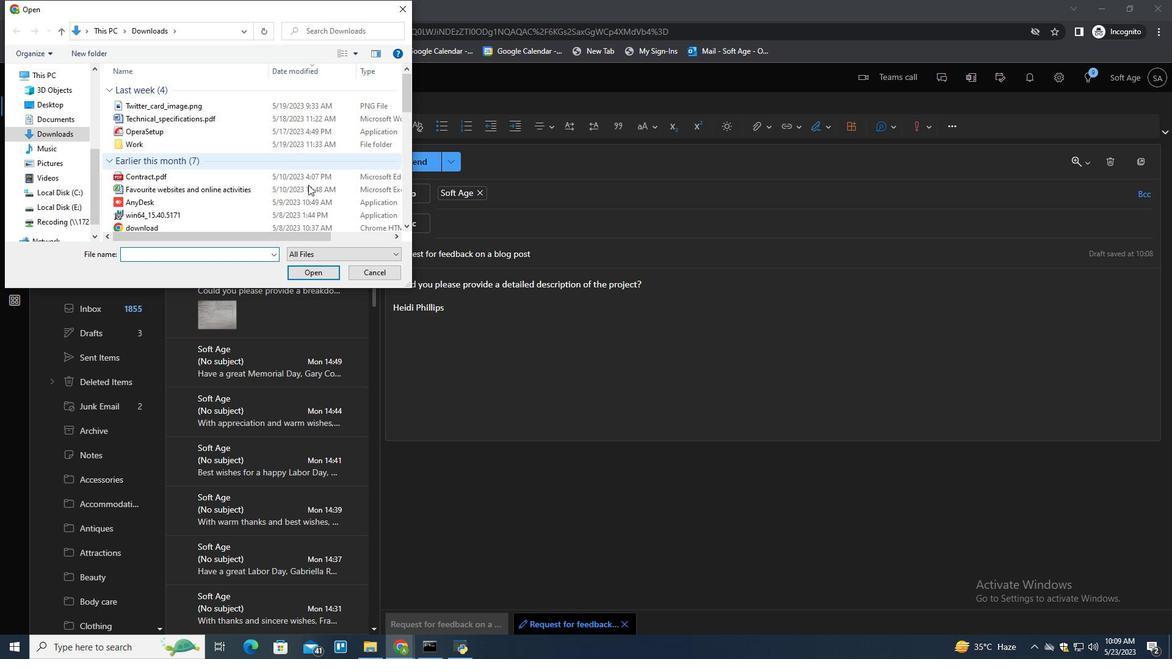 
Action: Mouse scrolled (220, 218) with delta (0, 0)
Screenshot: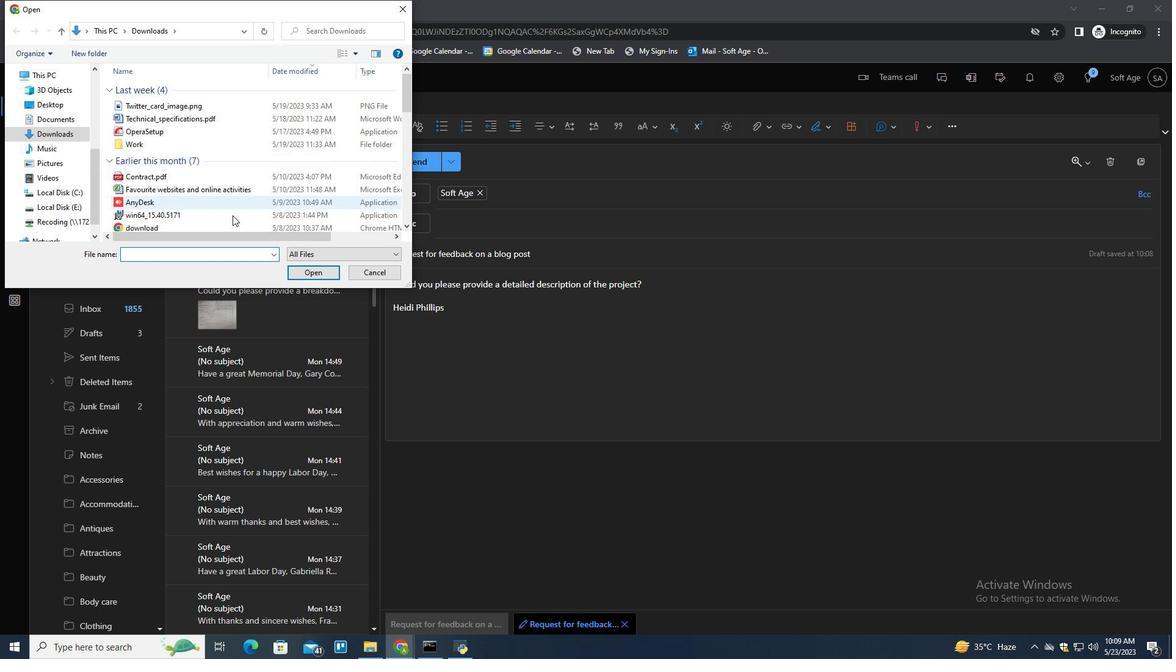 
Action: Mouse scrolled (220, 218) with delta (0, 0)
Screenshot: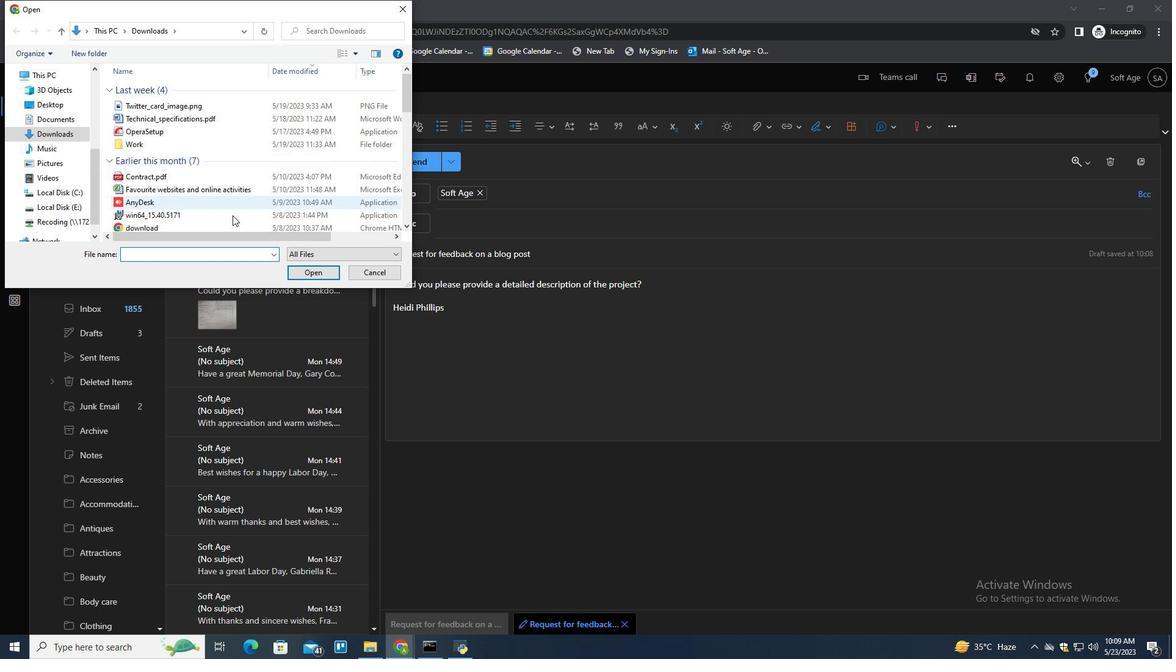 
Action: Mouse scrolled (220, 218) with delta (0, 0)
Screenshot: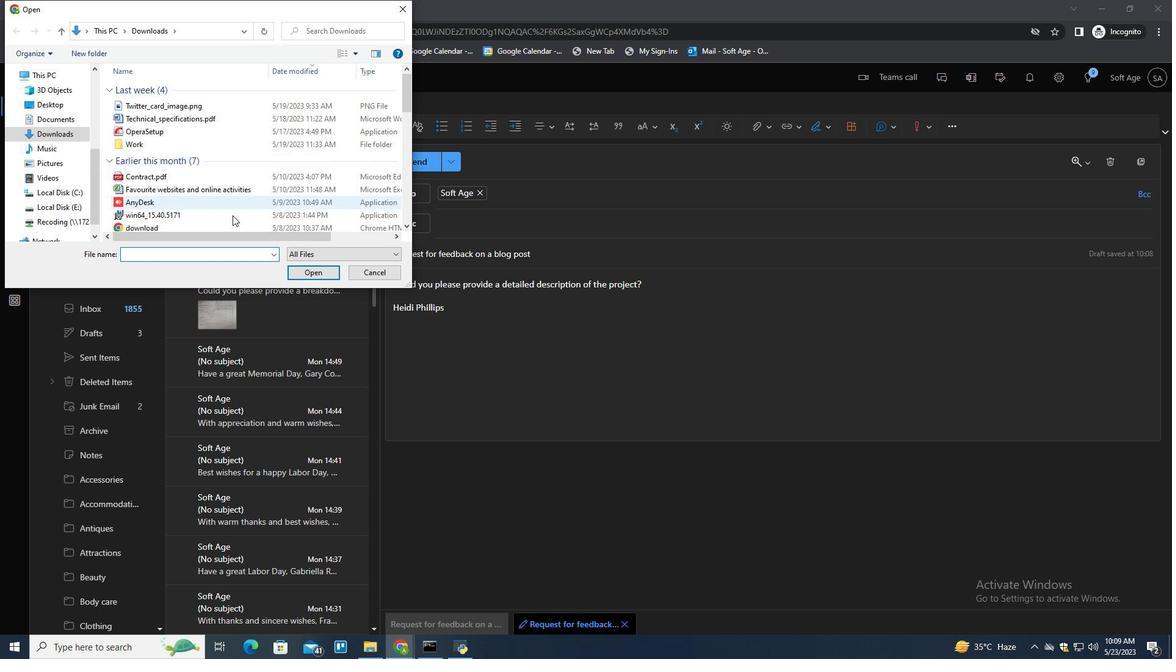 
Action: Mouse scrolled (220, 218) with delta (0, 0)
Screenshot: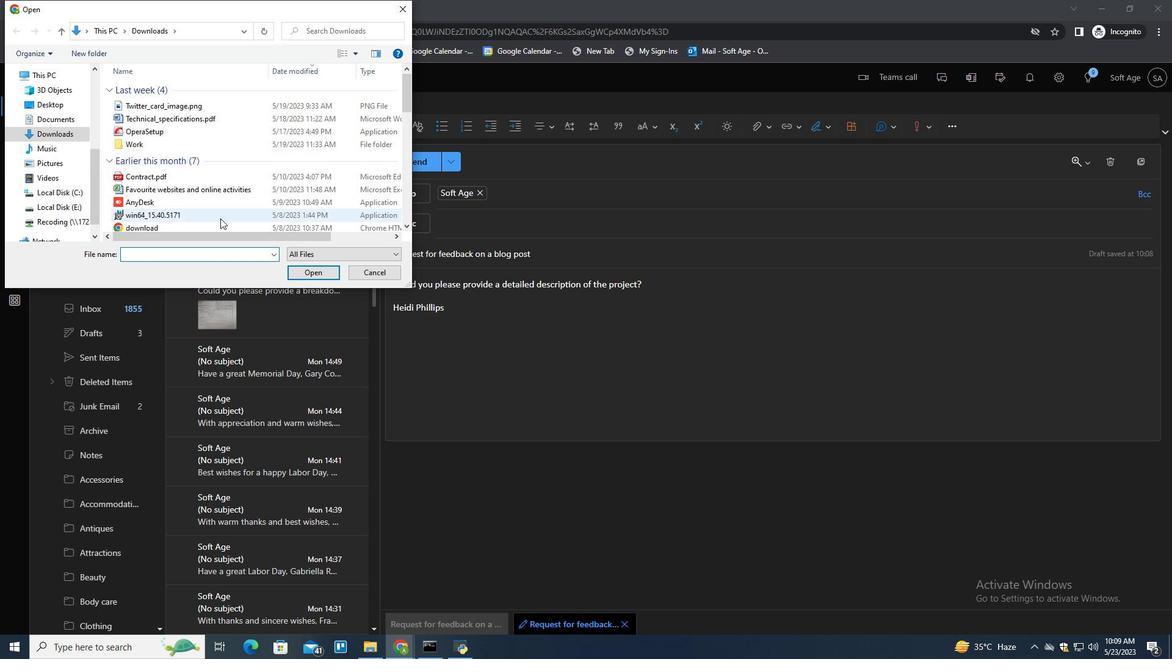 
Action: Mouse scrolled (220, 218) with delta (0, 0)
Screenshot: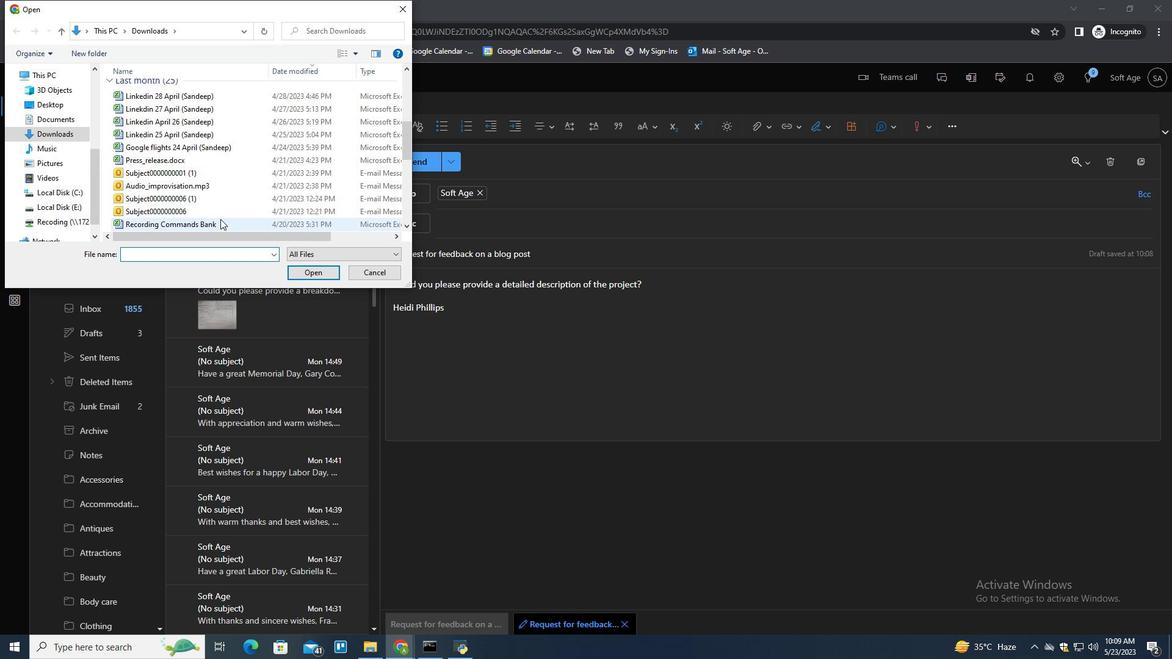 
Action: Mouse scrolled (220, 218) with delta (0, 0)
Screenshot: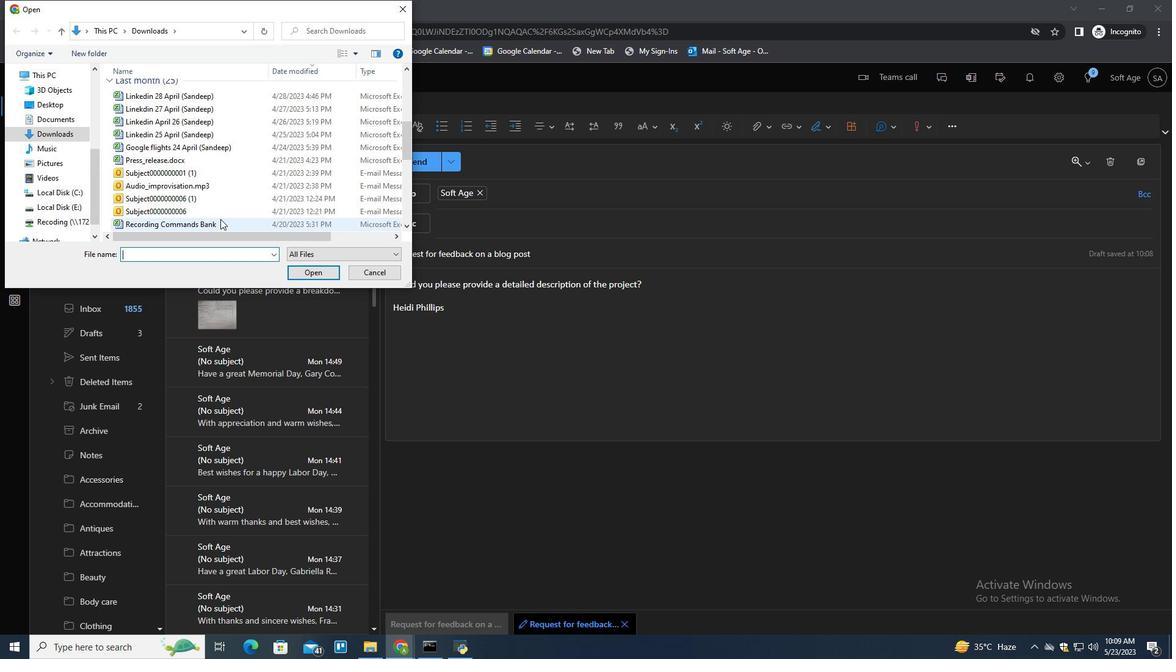 
Action: Mouse scrolled (220, 218) with delta (0, 0)
Screenshot: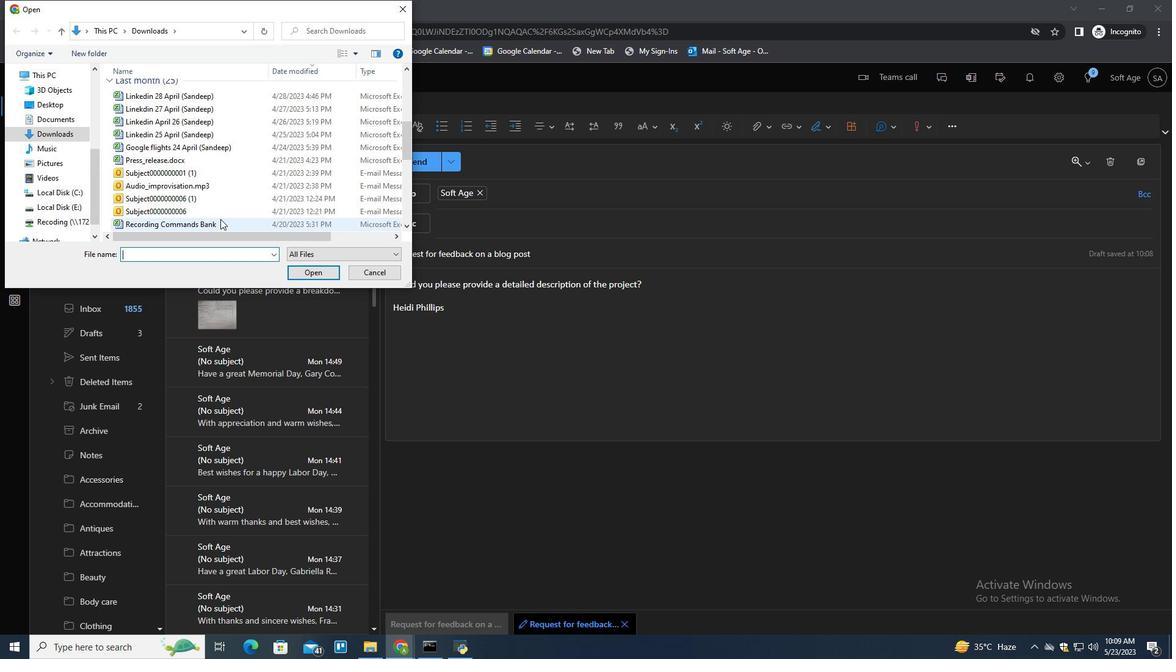 
Action: Mouse scrolled (220, 218) with delta (0, 0)
Screenshot: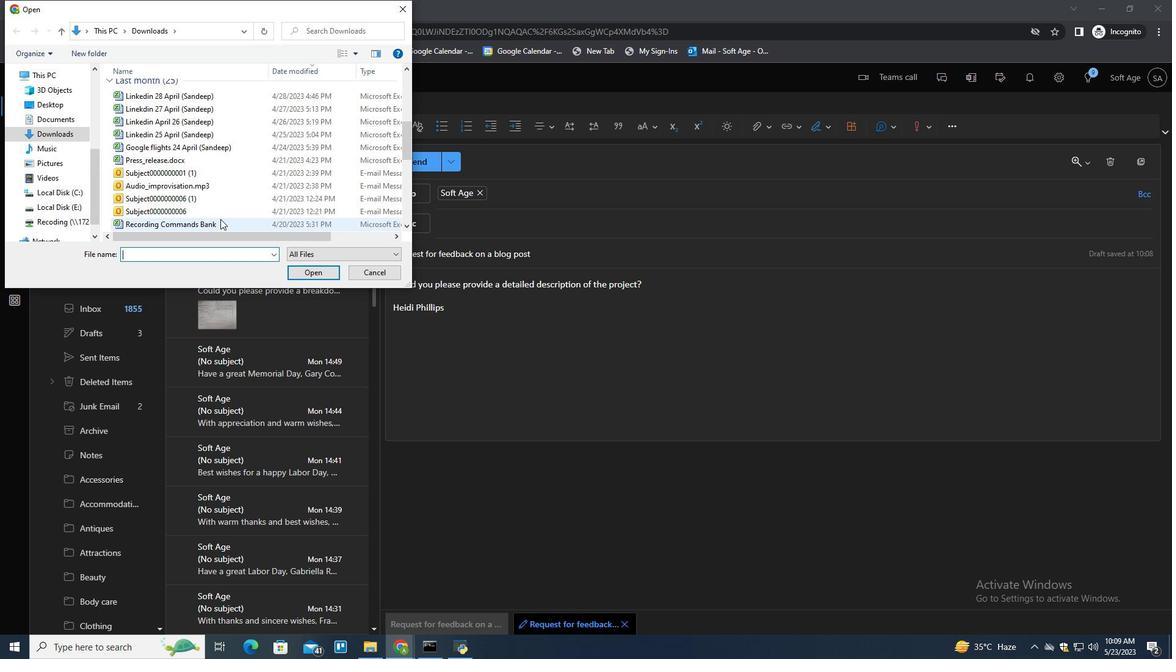 
Action: Mouse scrolled (220, 218) with delta (0, 0)
Screenshot: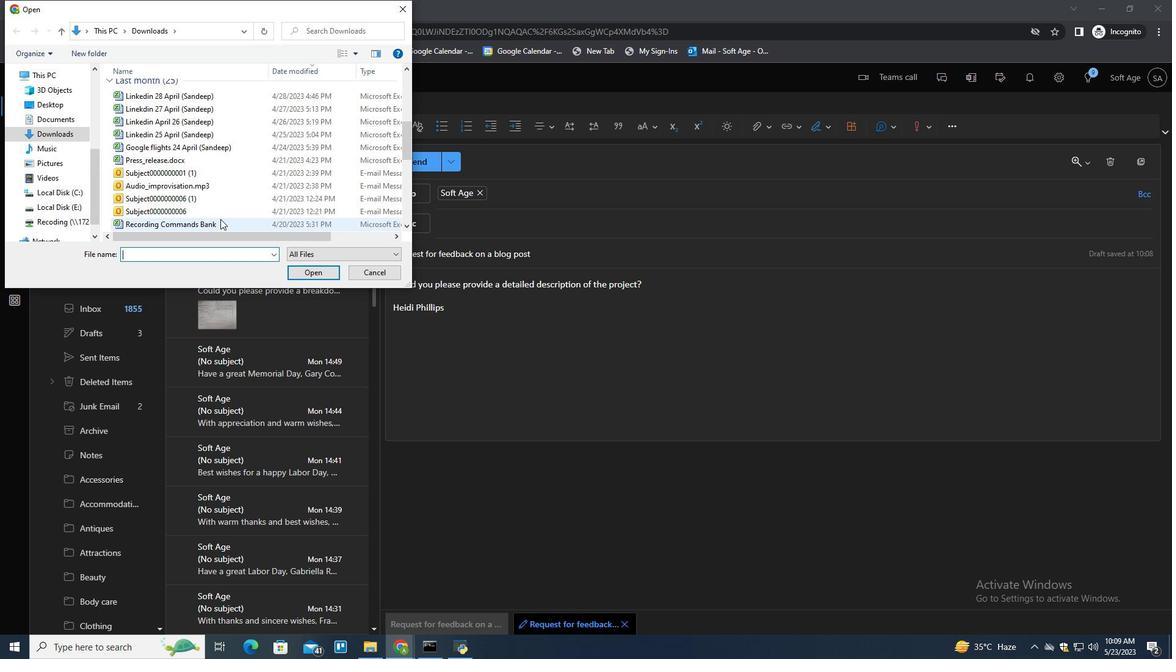 
Action: Mouse scrolled (220, 218) with delta (0, 0)
Screenshot: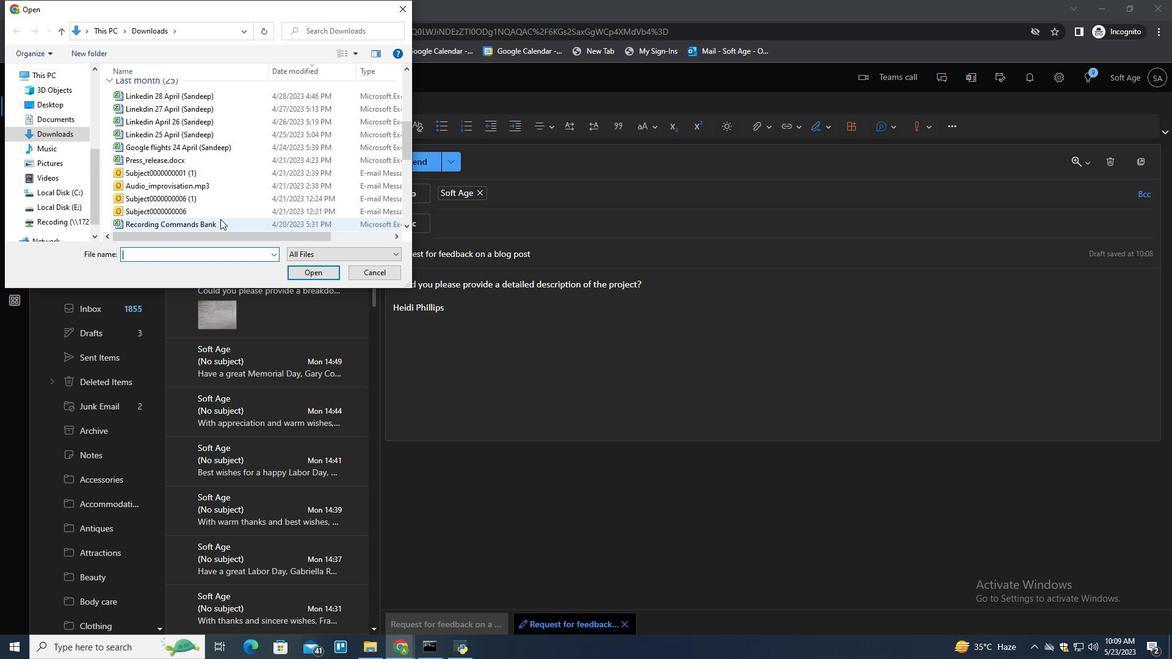 
Action: Mouse scrolled (220, 218) with delta (0, 0)
Screenshot: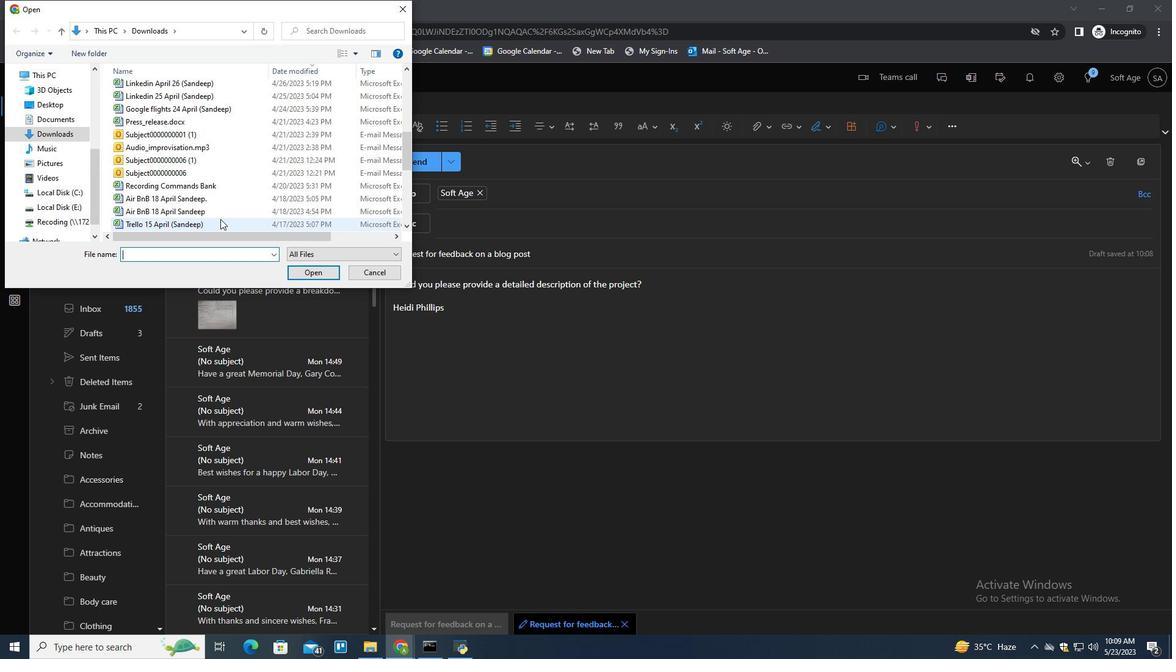 
Action: Mouse scrolled (220, 218) with delta (0, 0)
Screenshot: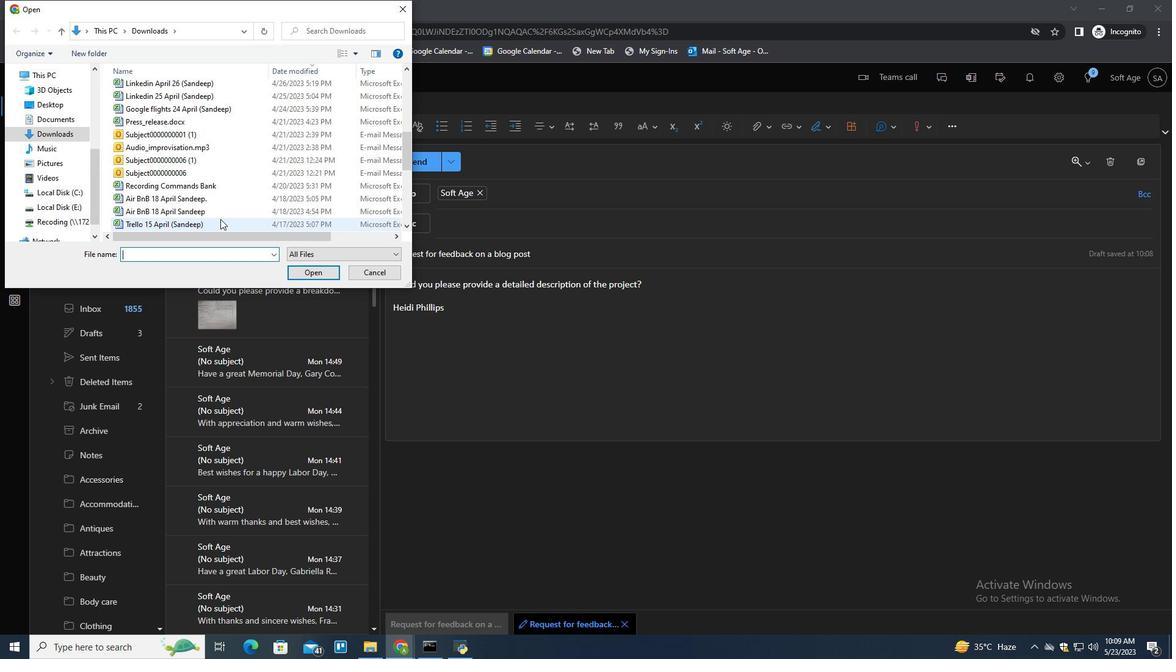 
Action: Mouse scrolled (220, 218) with delta (0, 0)
Screenshot: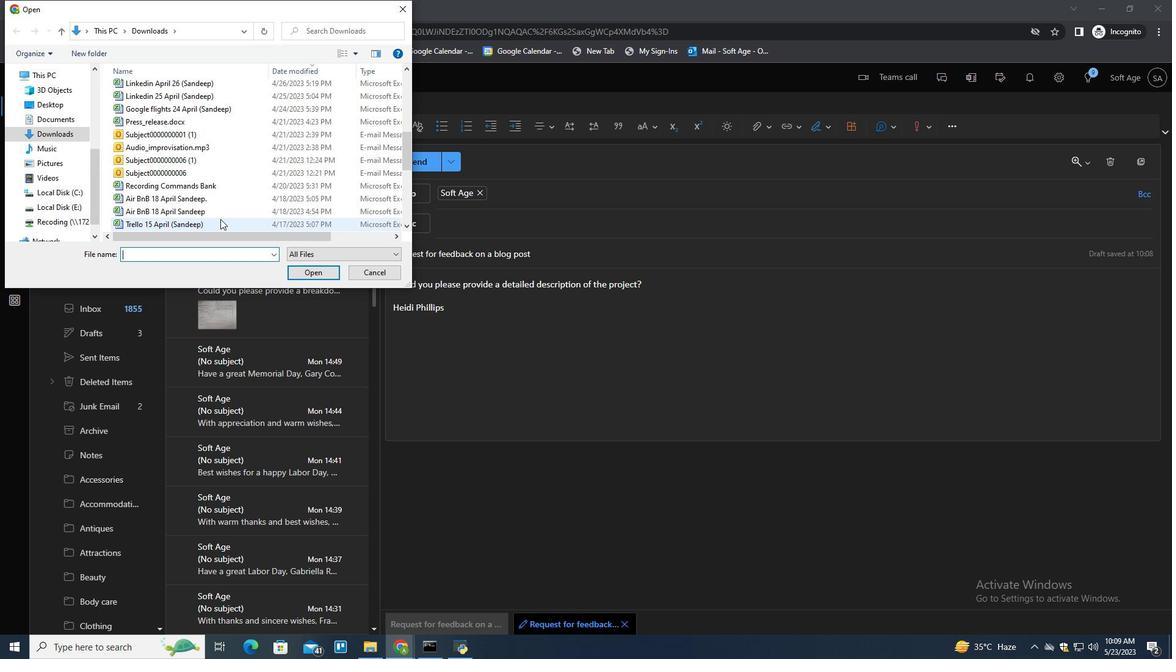 
Action: Mouse scrolled (220, 218) with delta (0, 0)
Screenshot: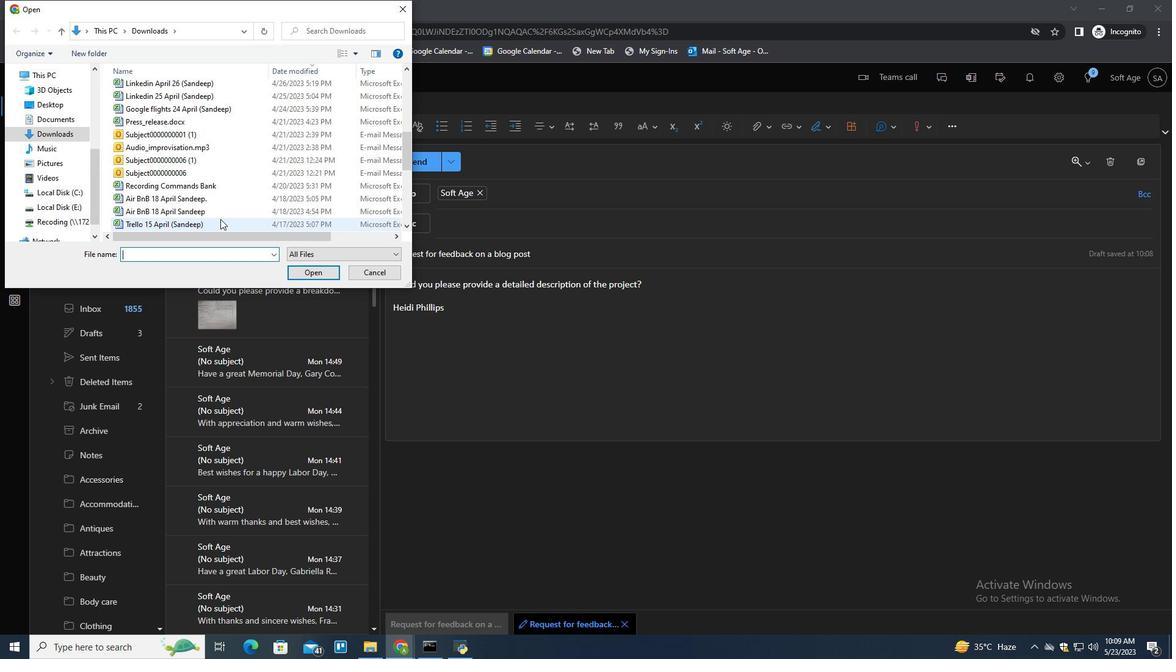 
Action: Mouse scrolled (220, 218) with delta (0, 0)
Screenshot: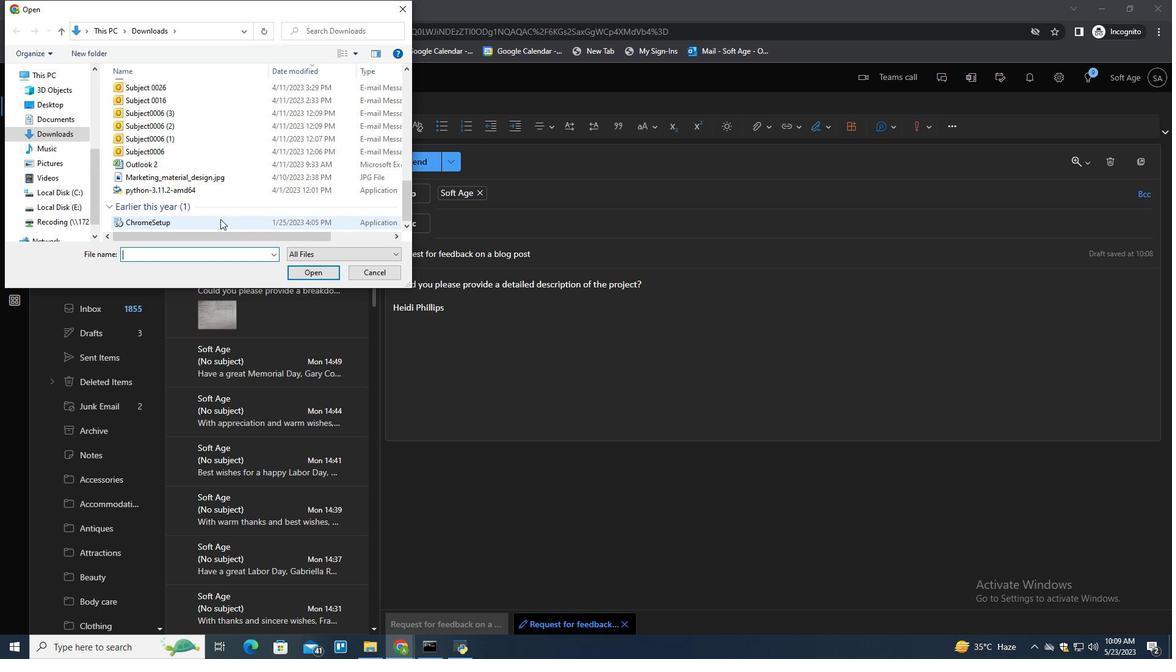 
Action: Mouse scrolled (220, 218) with delta (0, 0)
Screenshot: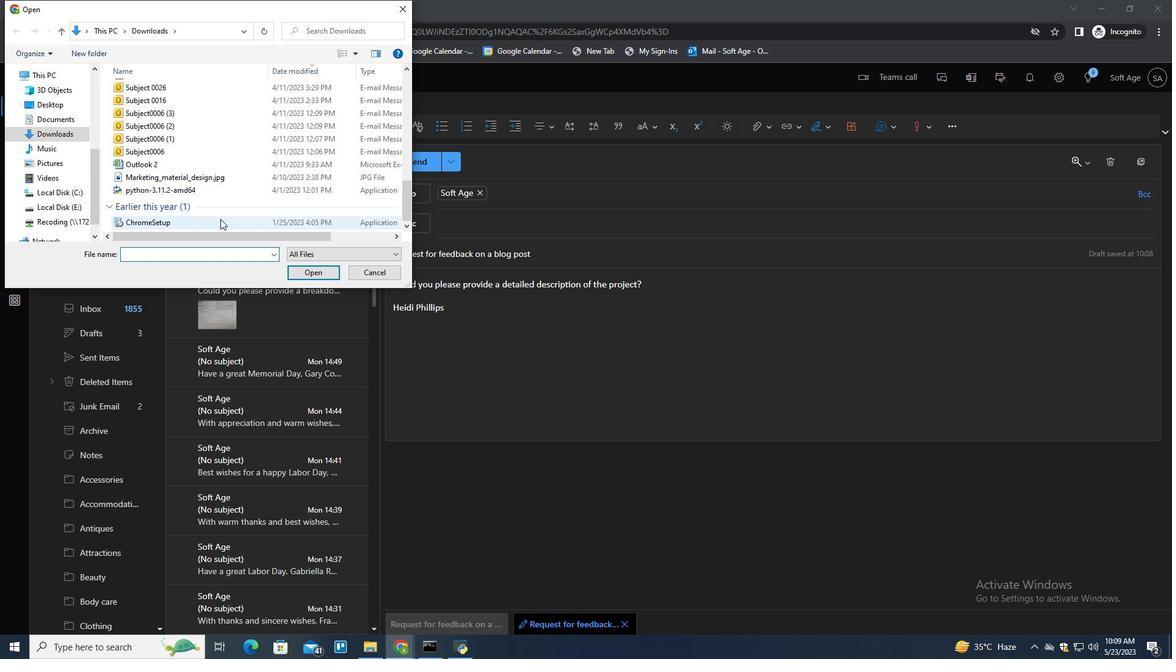 
Action: Mouse scrolled (220, 218) with delta (0, 0)
Screenshot: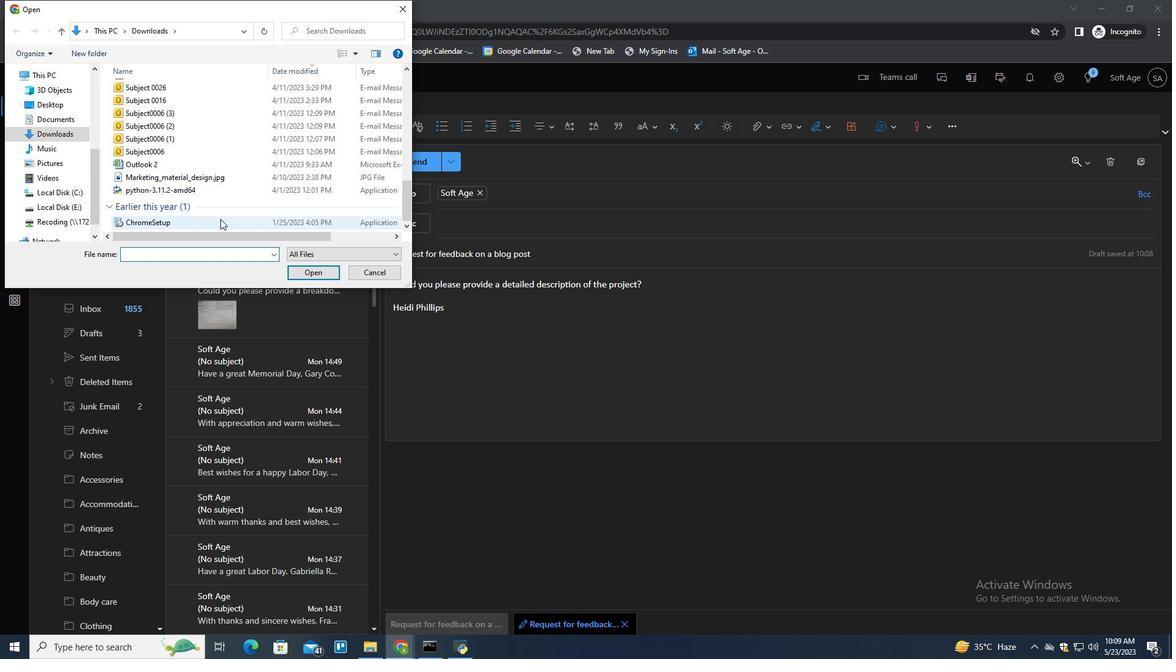 
Action: Mouse scrolled (220, 218) with delta (0, 0)
Screenshot: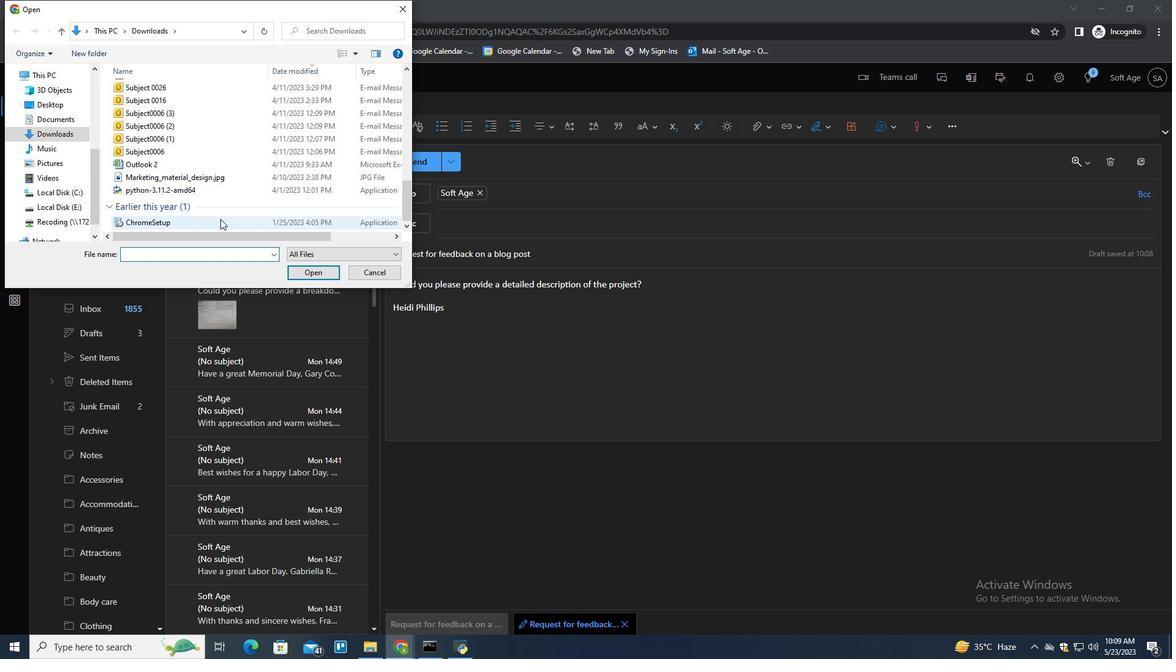 
Action: Mouse moved to (236, 174)
Screenshot: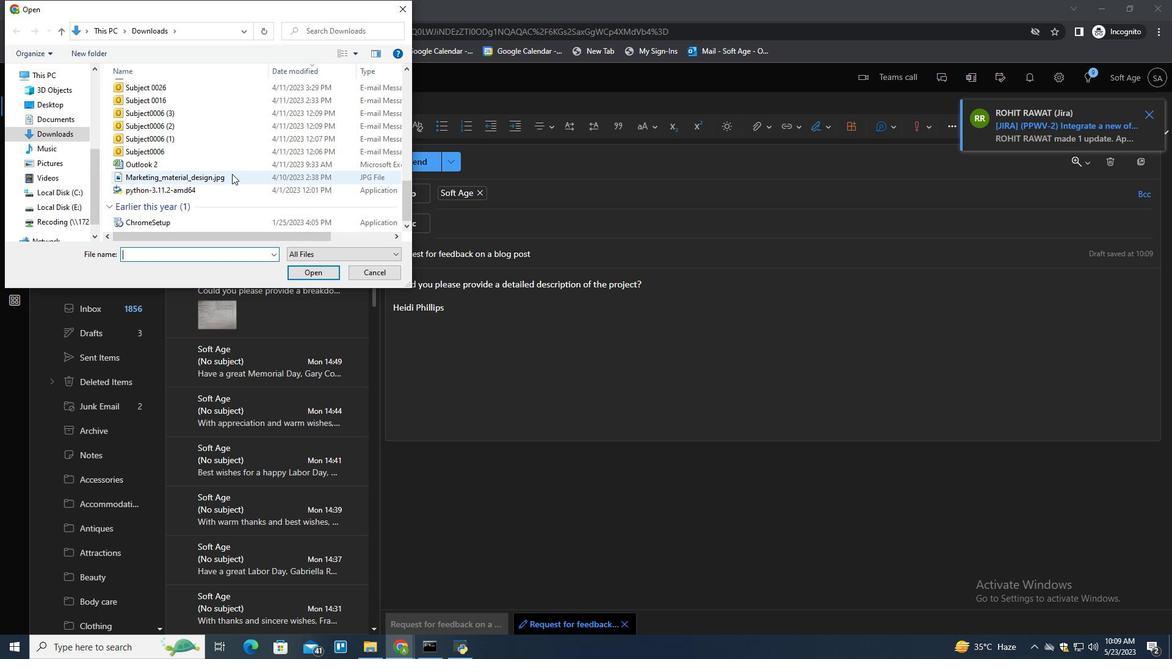 
Action: Mouse pressed left at (236, 174)
Screenshot: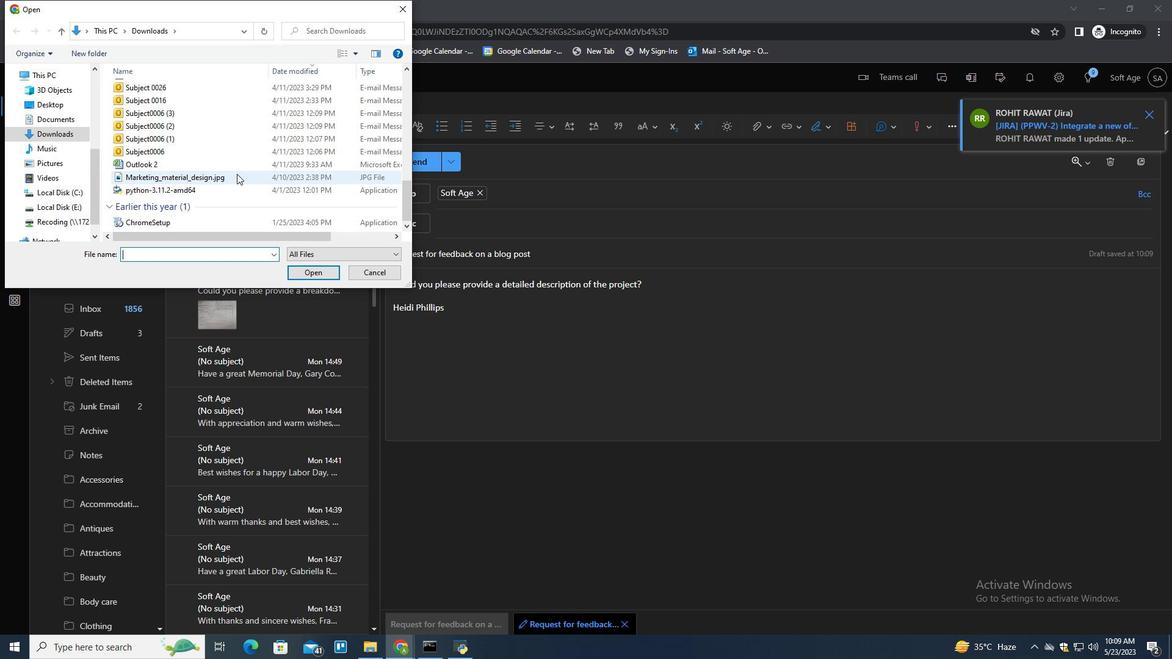 
Action: Key pressed <Key.f2><Key.shift>Logo<Key.shift>_variation.png
Screenshot: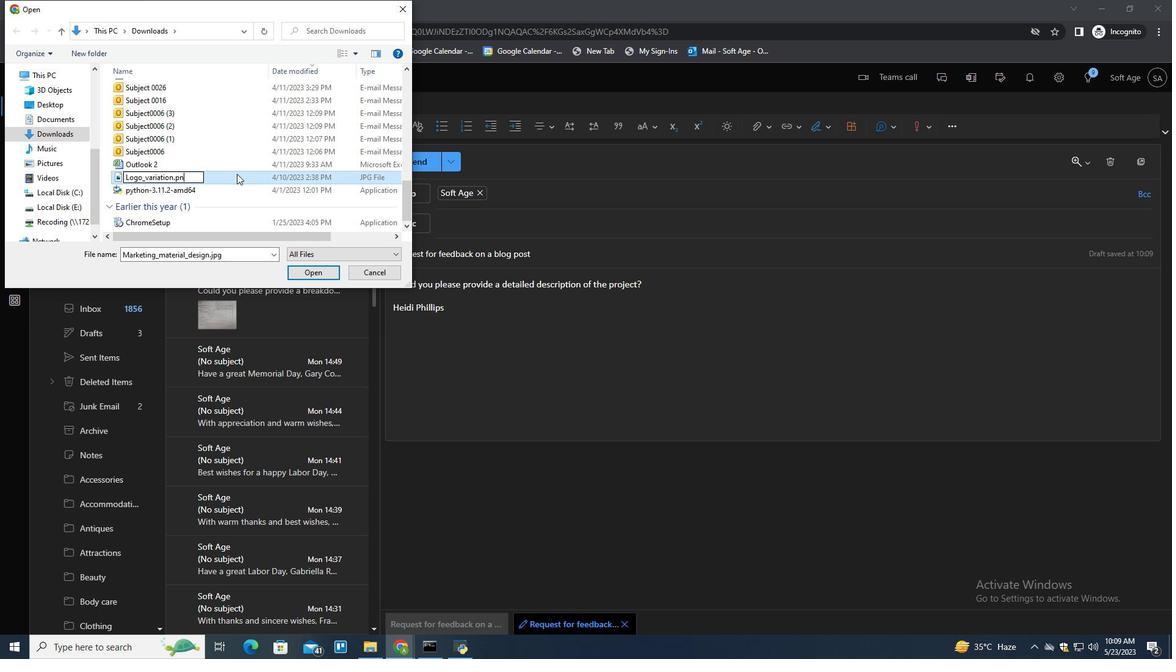 
Action: Mouse pressed left at (236, 174)
Screenshot: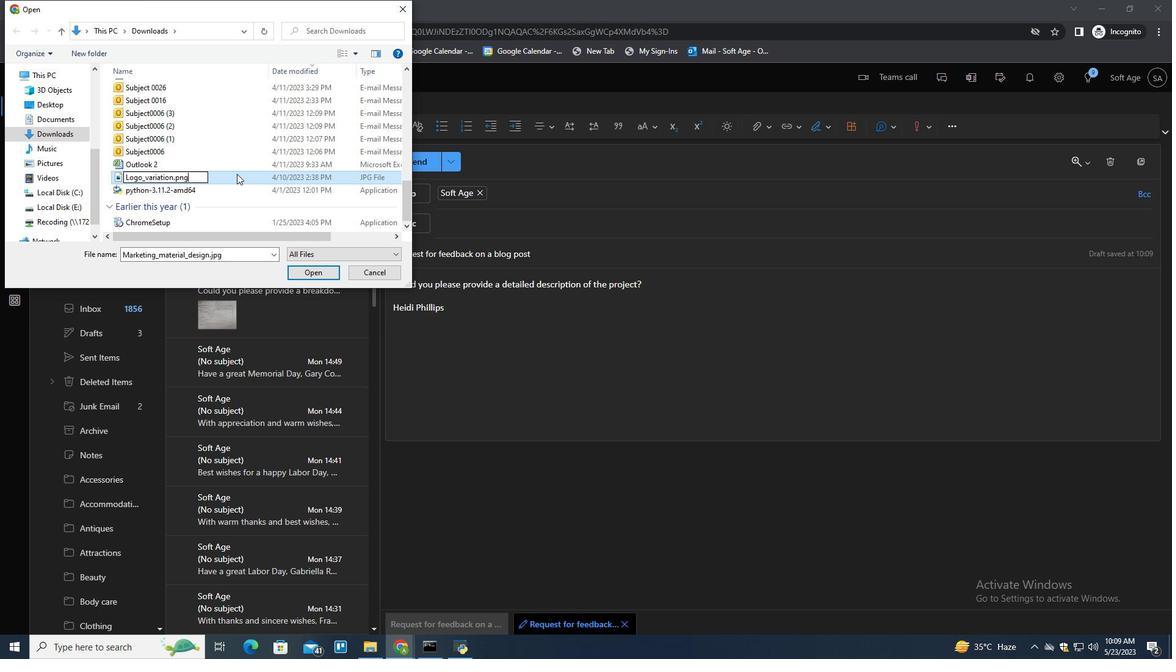 
Action: Mouse moved to (311, 269)
Screenshot: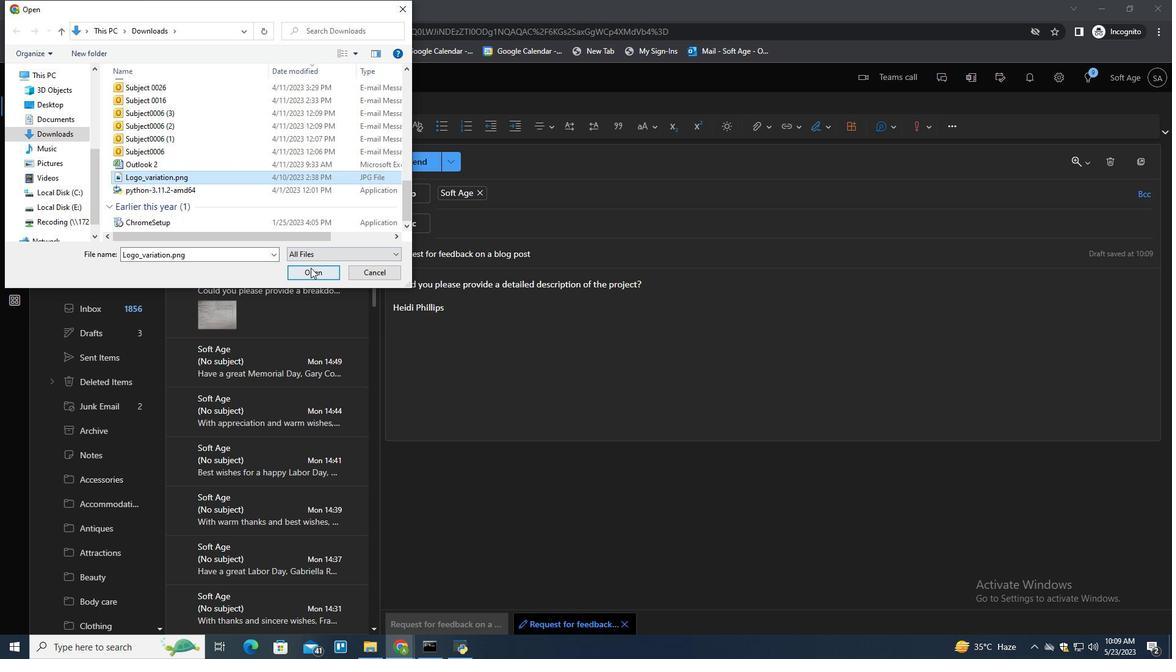 
Action: Mouse pressed left at (311, 269)
Screenshot: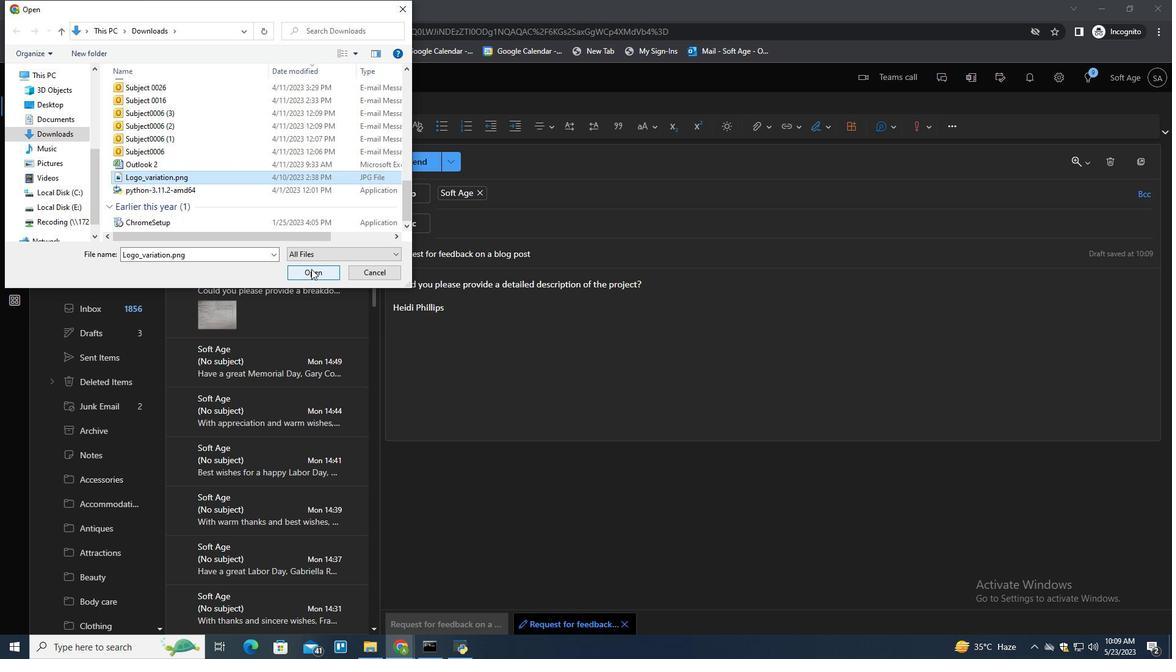 
Action: Mouse moved to (608, 424)
Screenshot: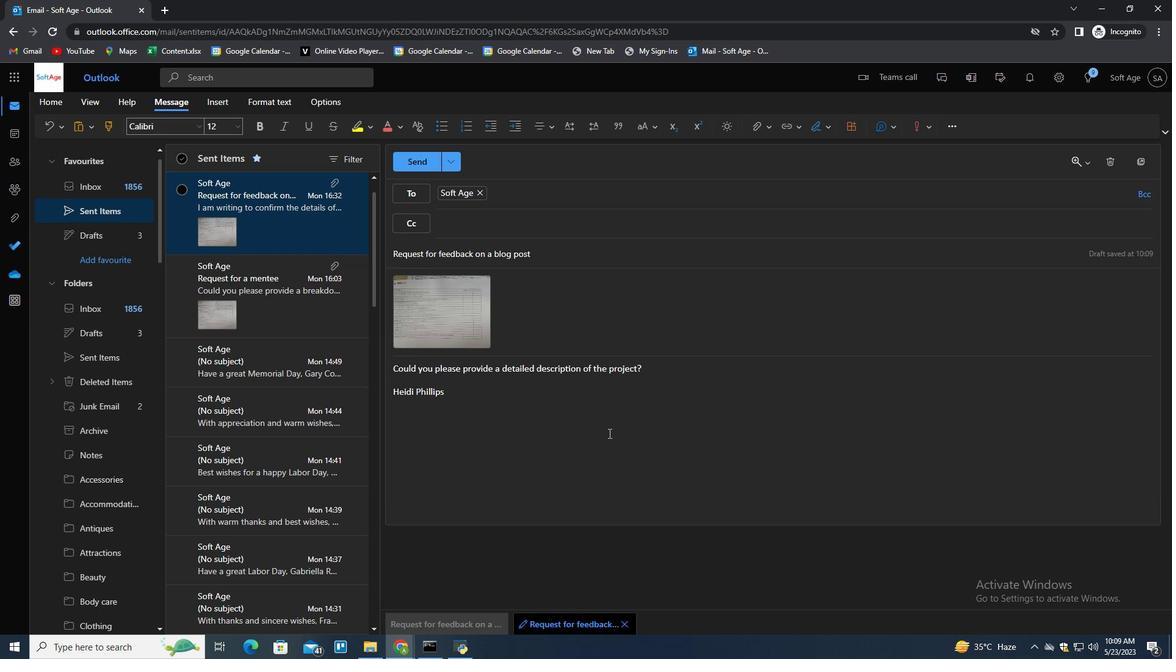 
Action: Mouse pressed left at (608, 424)
Screenshot: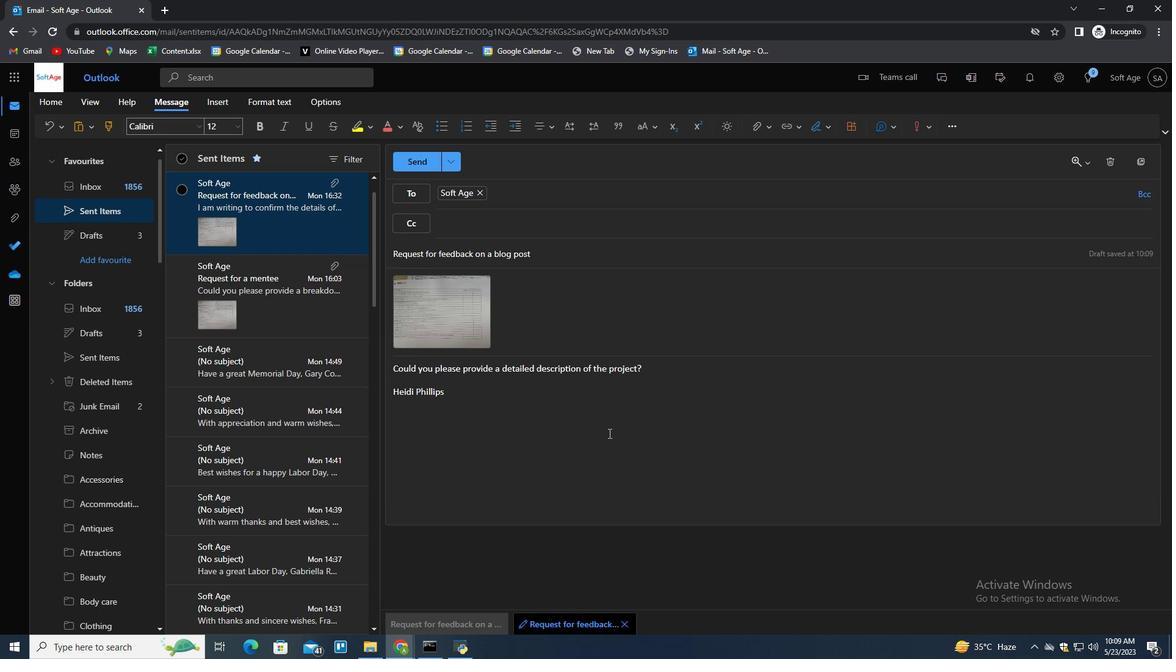
Action: Mouse moved to (595, 418)
Screenshot: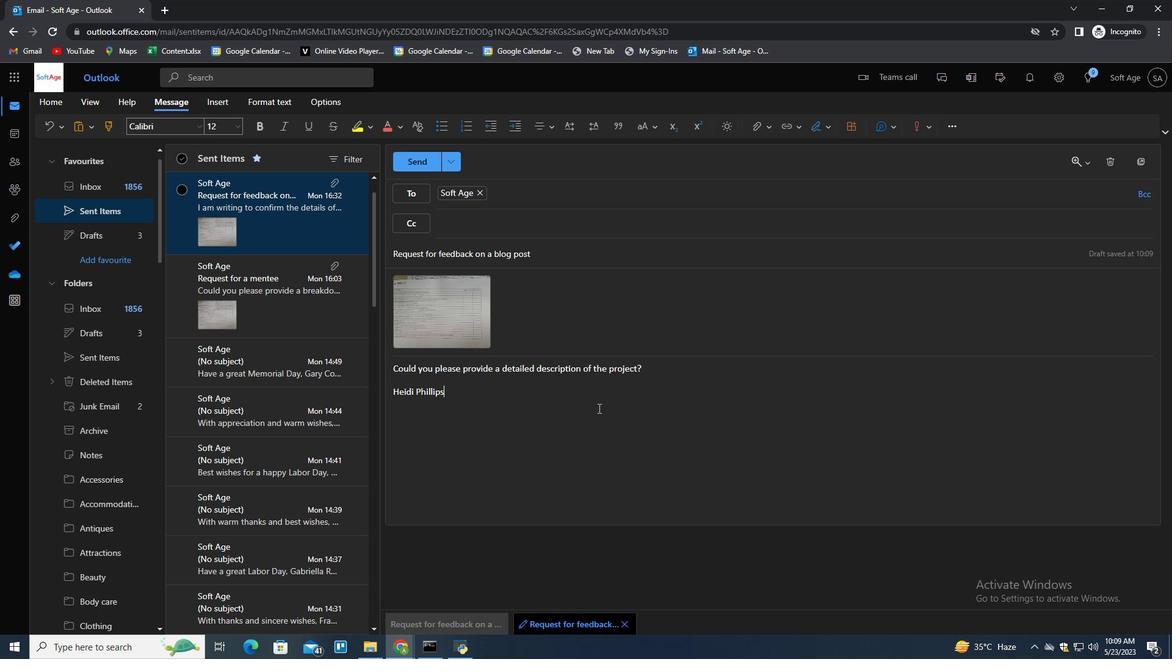 
Action: Mouse pressed left at (595, 418)
Screenshot: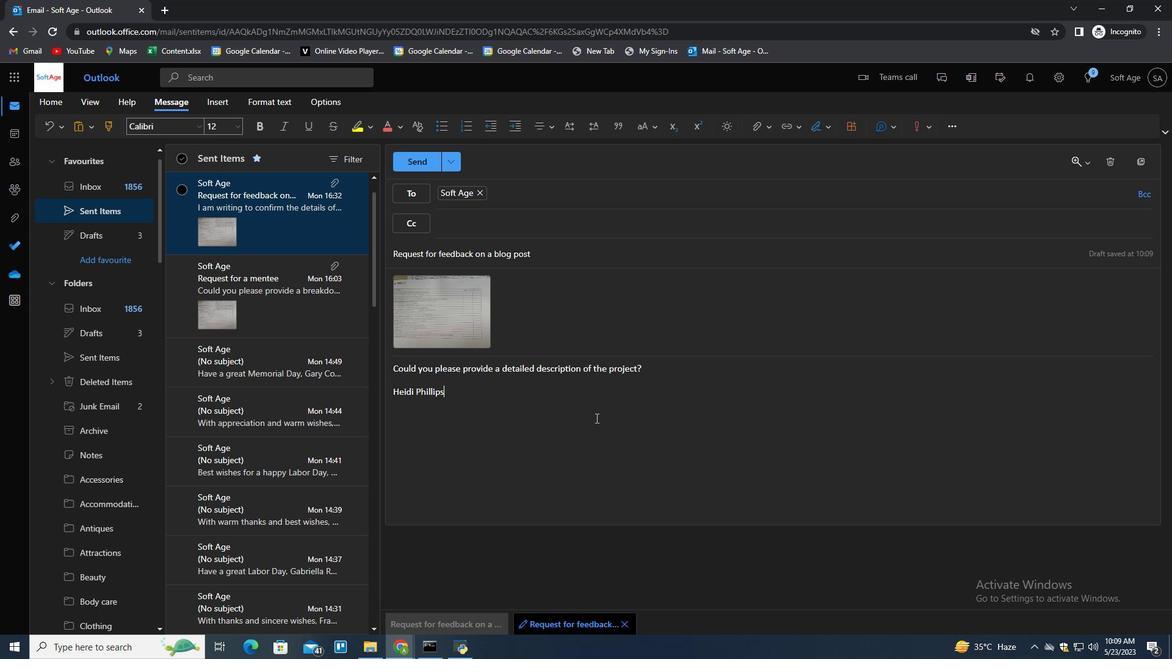 
Action: Key pressed <Key.enter>
Screenshot: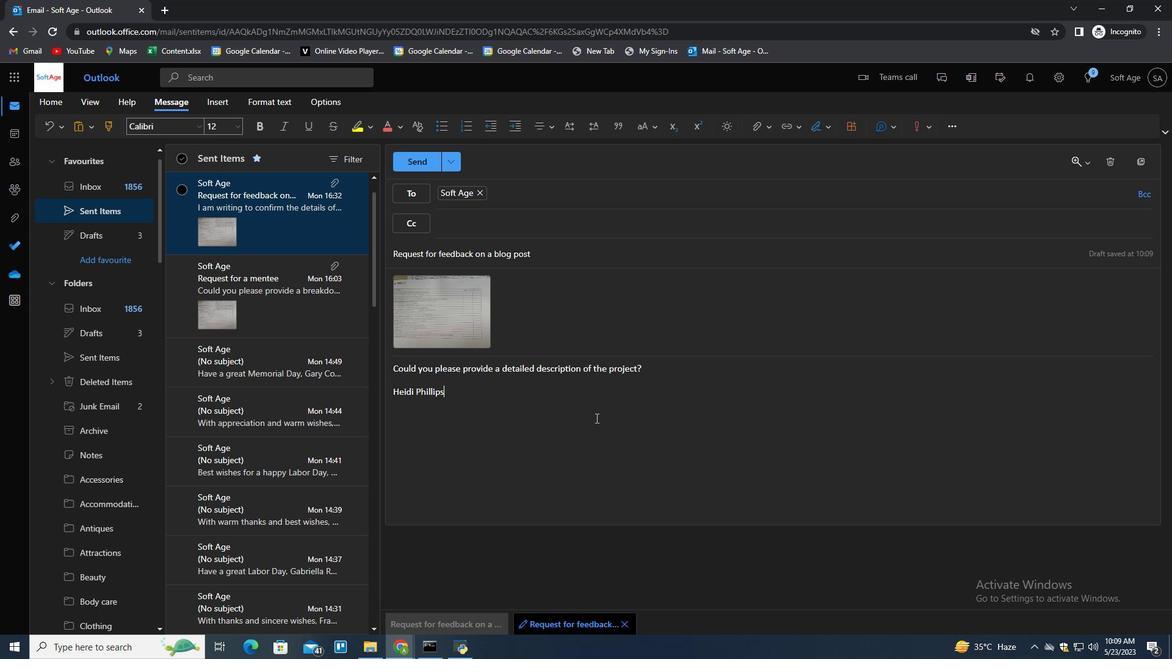 
Action: Mouse moved to (274, 218)
Screenshot: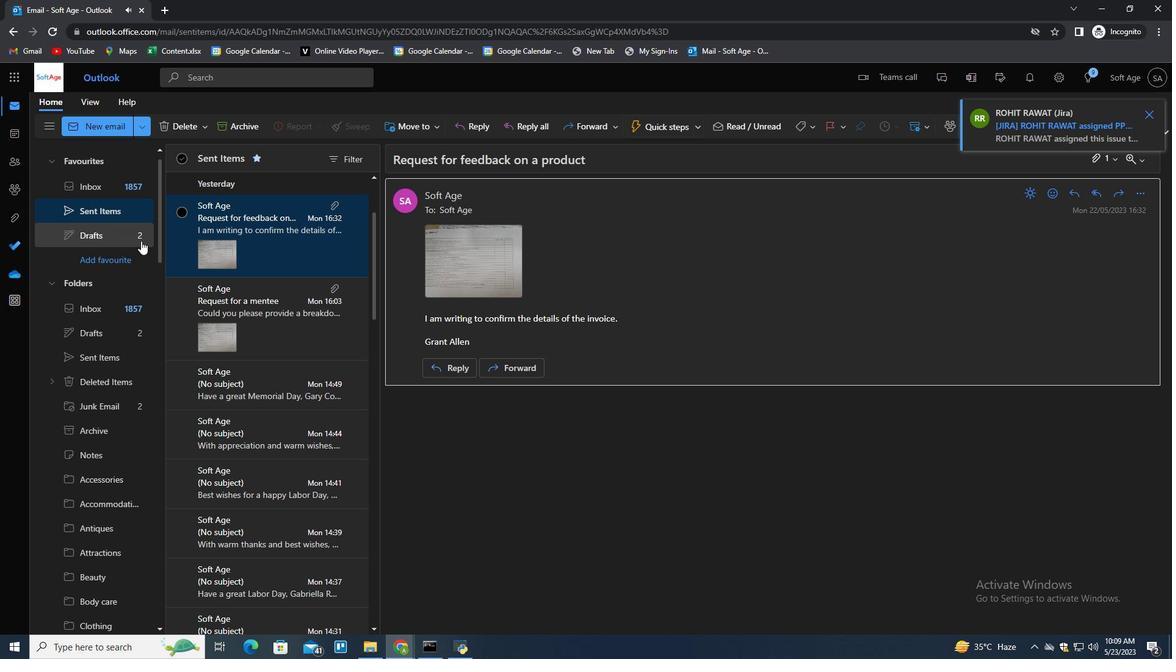 
Action: Mouse scrolled (274, 219) with delta (0, 0)
Screenshot: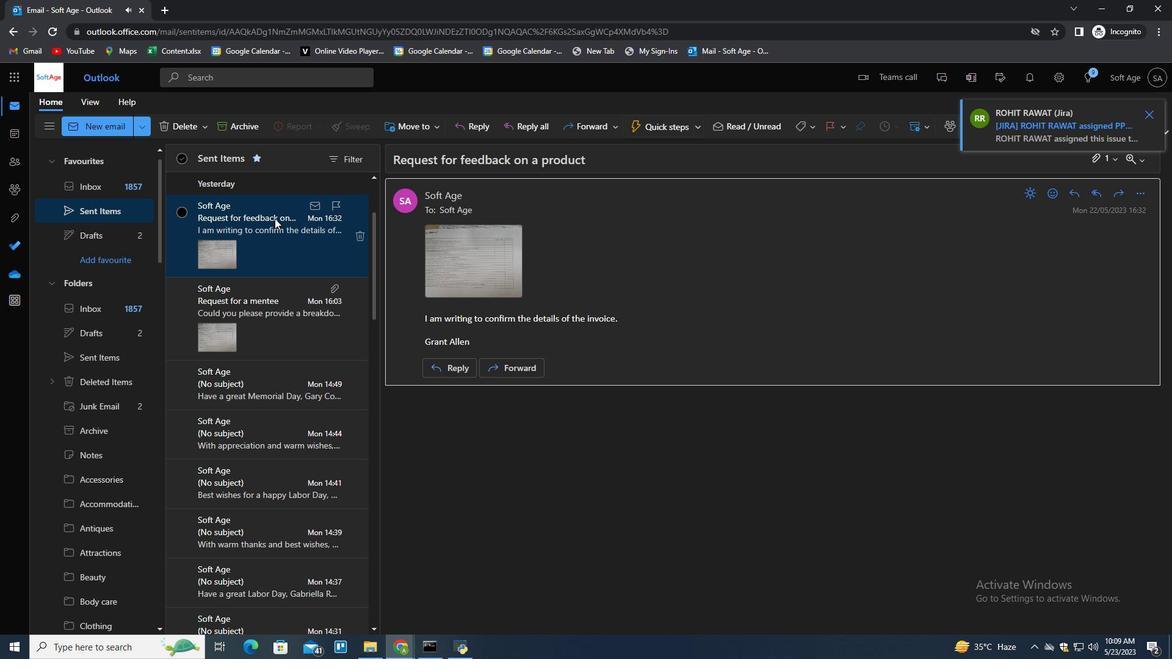 
Action: Mouse scrolled (274, 219) with delta (0, 0)
Screenshot: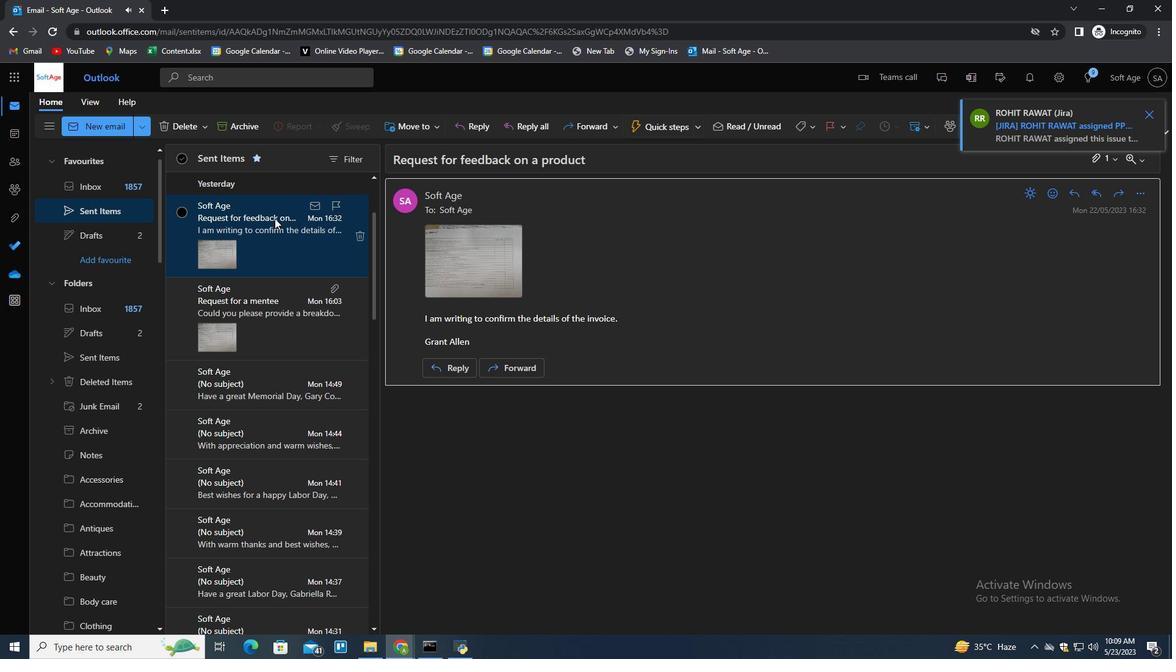 
Action: Mouse scrolled (274, 219) with delta (0, 0)
Screenshot: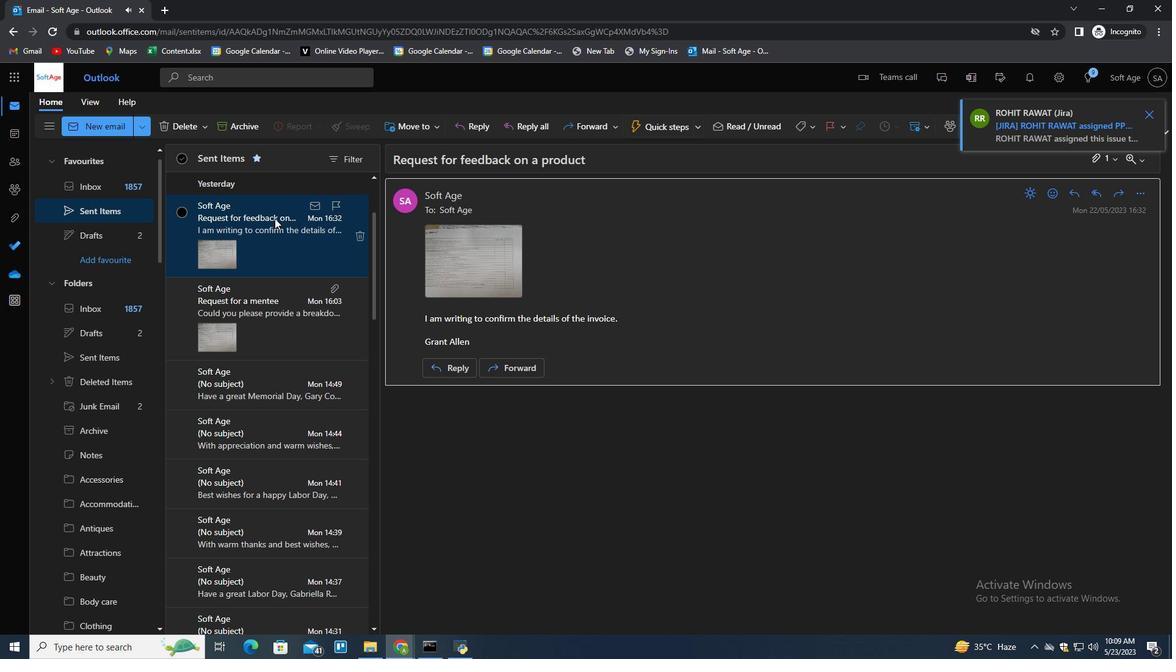 
Action: Mouse scrolled (274, 219) with delta (0, 0)
Screenshot: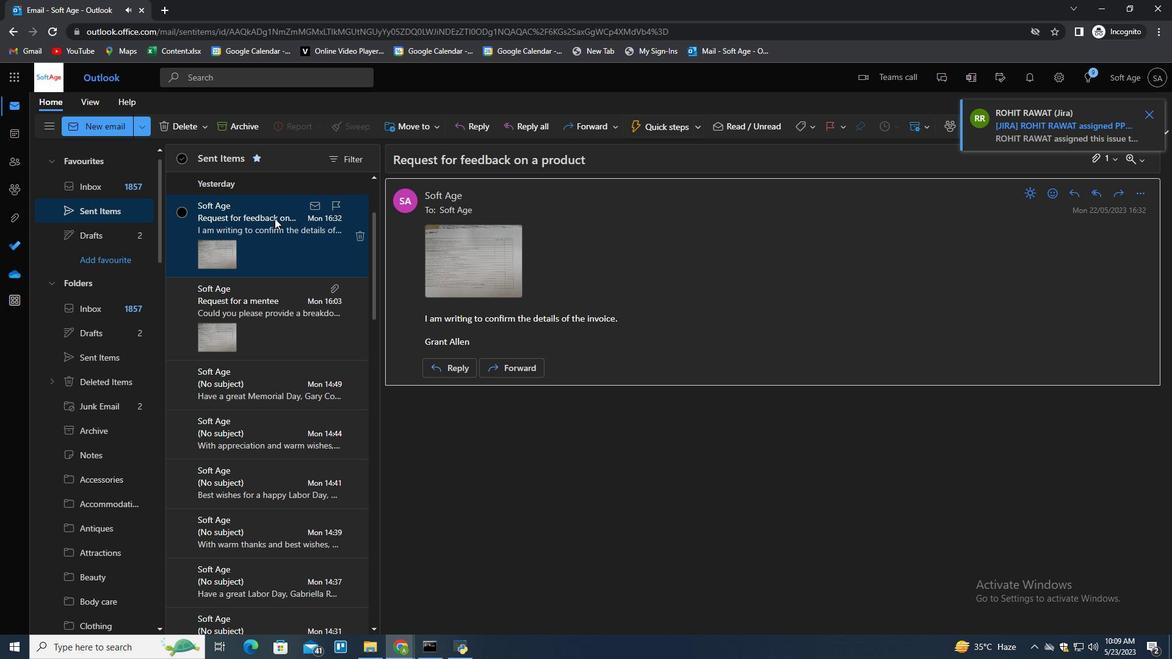 
Action: Mouse scrolled (274, 219) with delta (0, 0)
Screenshot: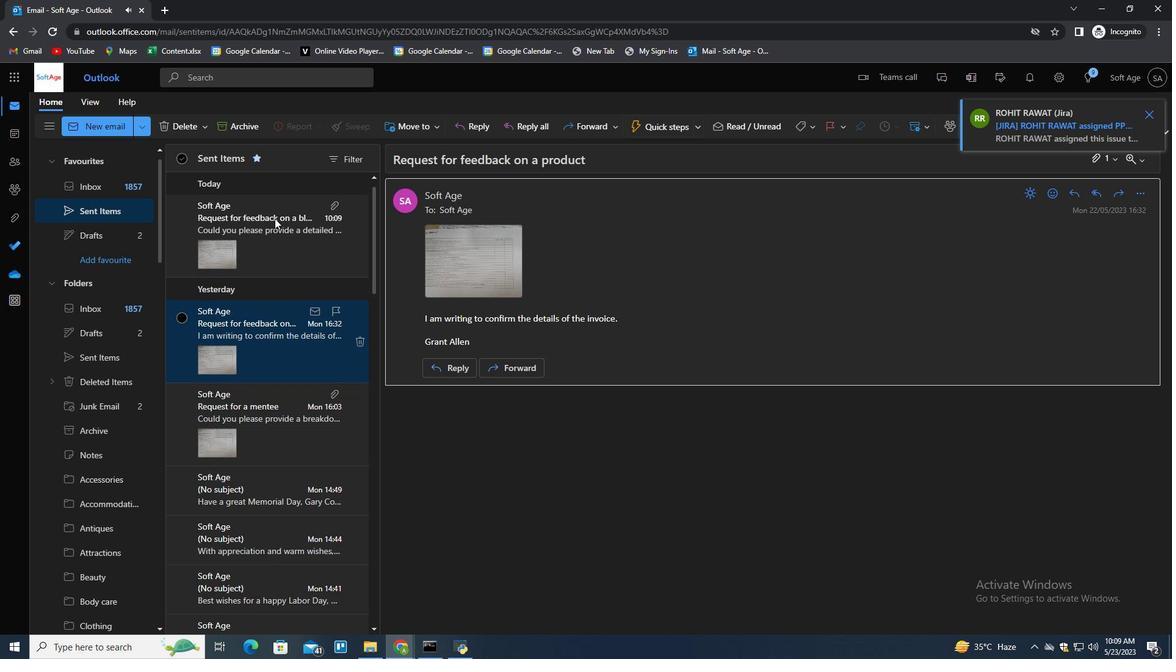 
Action: Mouse scrolled (274, 219) with delta (0, 0)
Screenshot: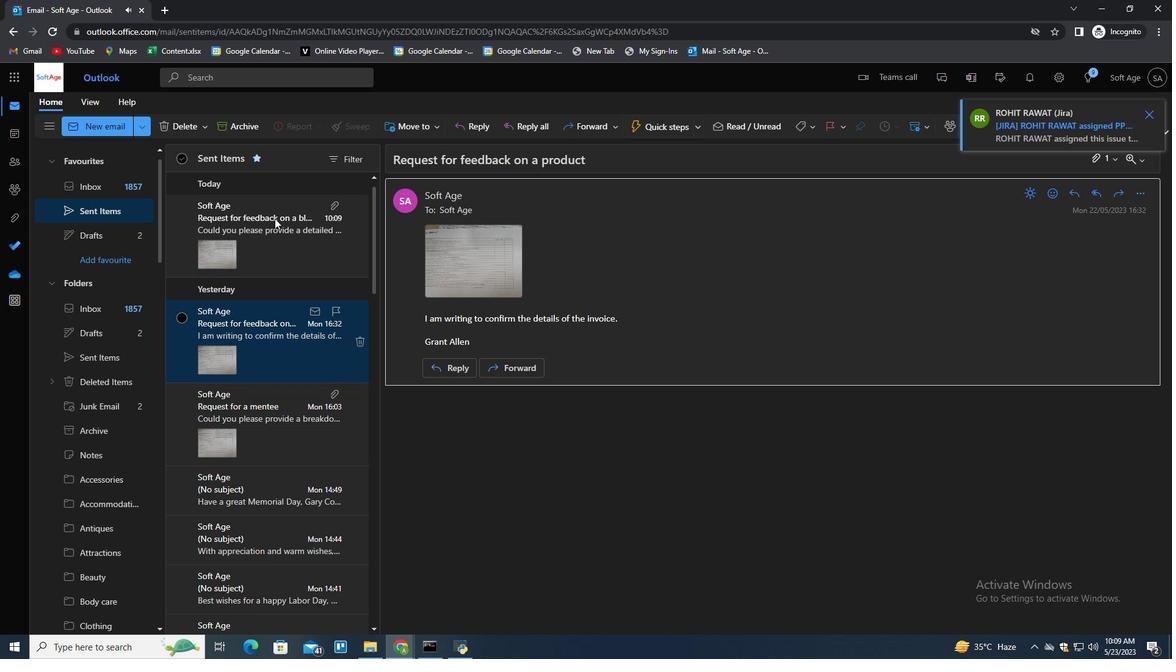 
Action: Mouse scrolled (274, 219) with delta (0, 0)
Screenshot: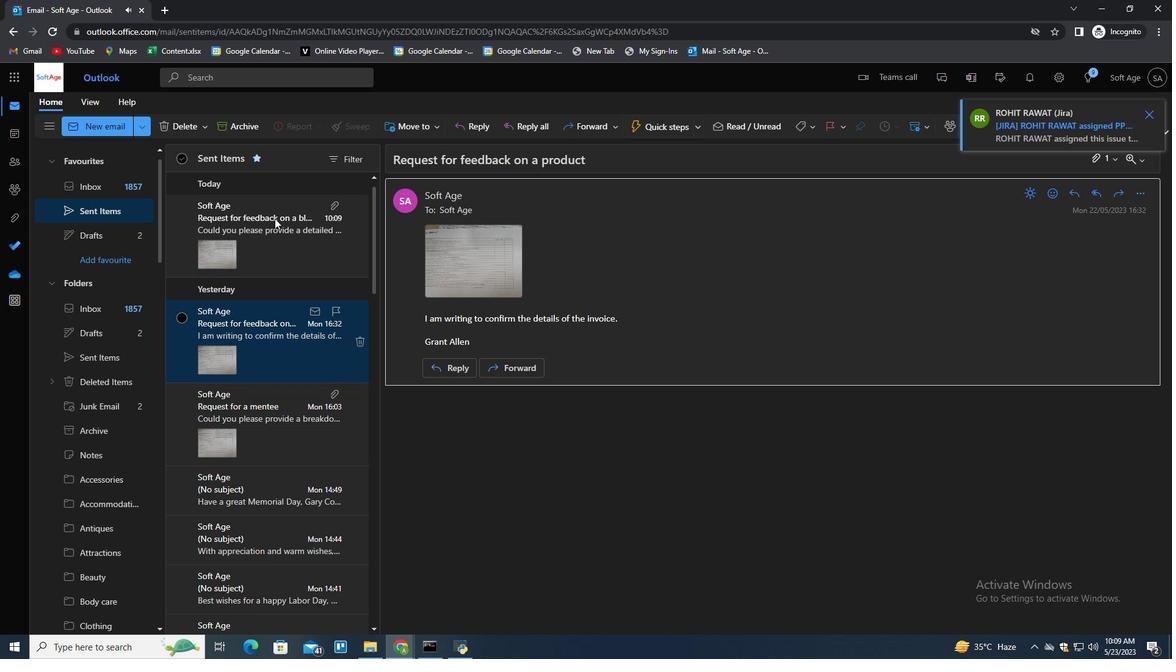 
Action: Mouse moved to (282, 230)
Screenshot: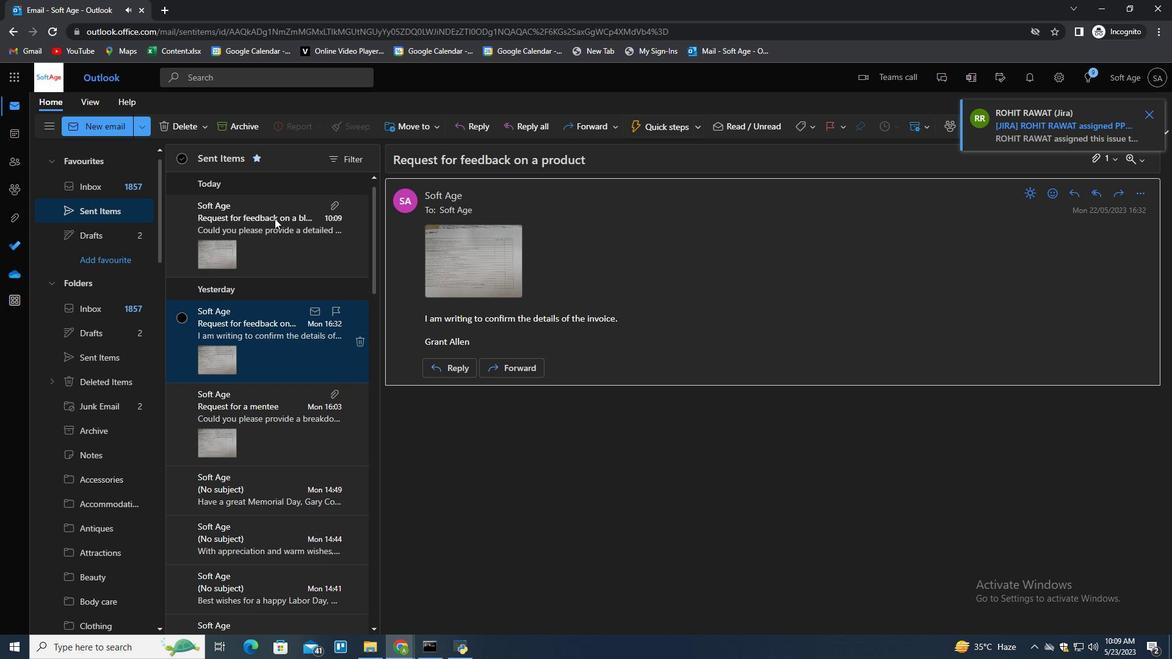 
Action: Mouse pressed right at (282, 230)
Screenshot: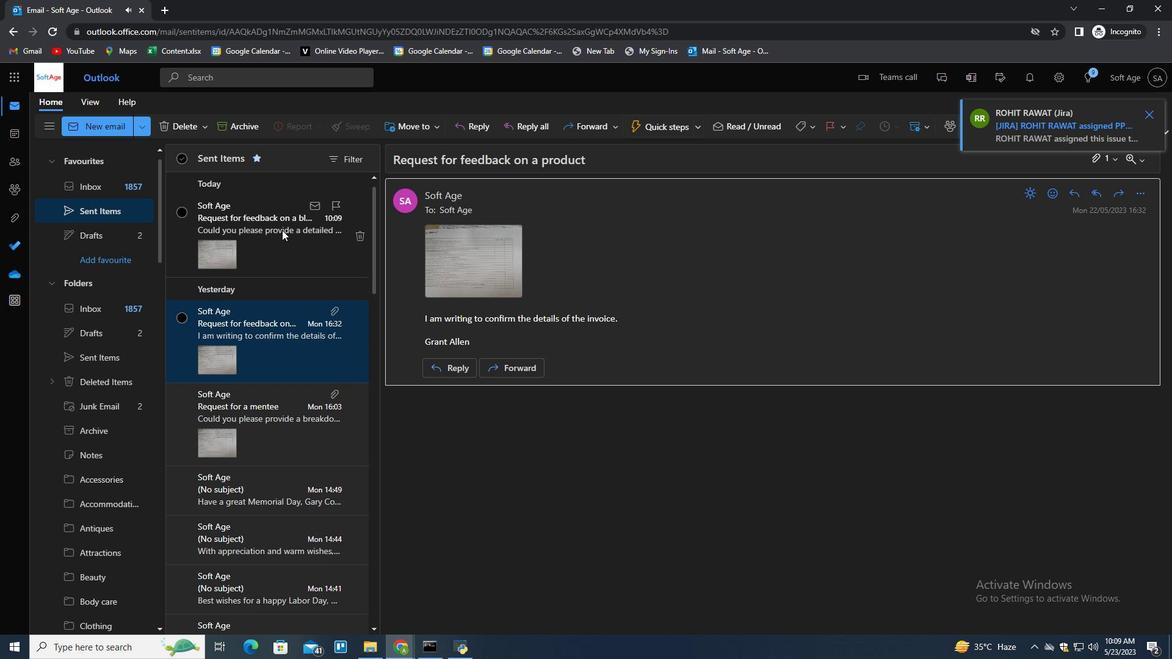 
Action: Mouse moved to (321, 280)
Screenshot: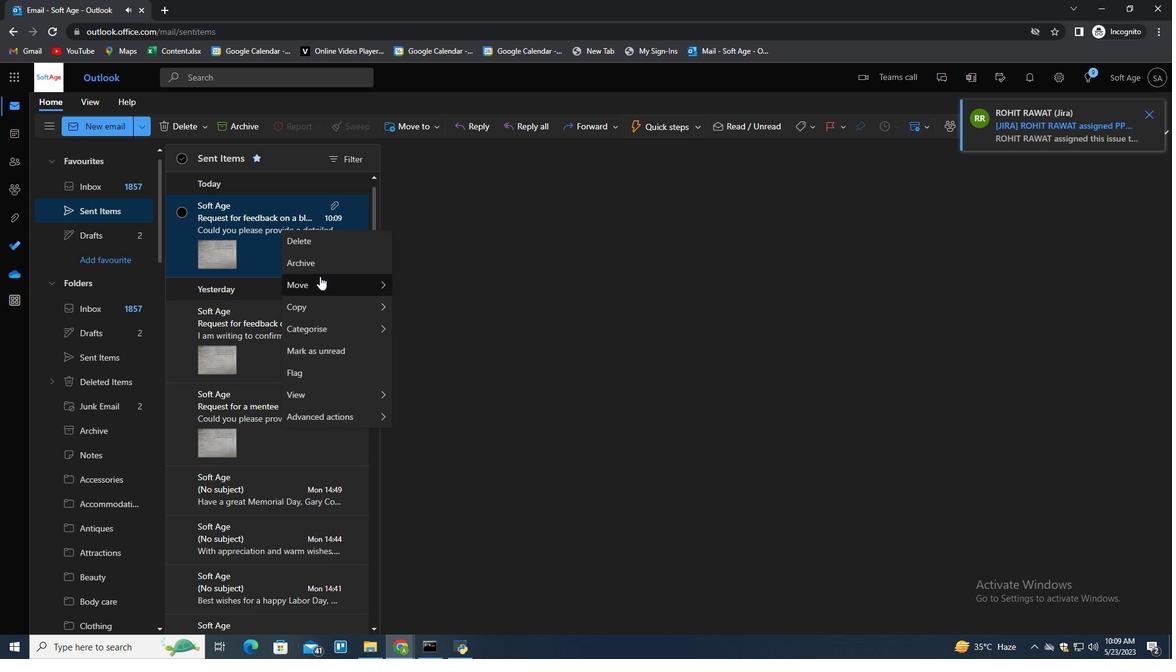 
Action: Mouse pressed left at (321, 280)
Screenshot: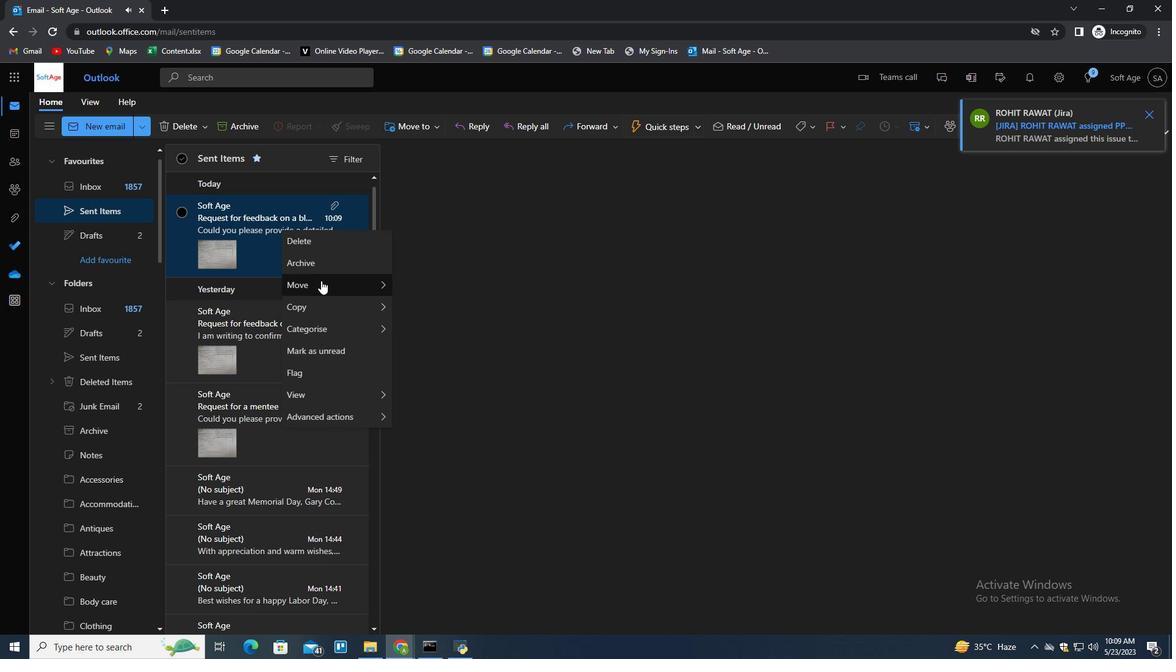 
Action: Mouse moved to (460, 288)
Screenshot: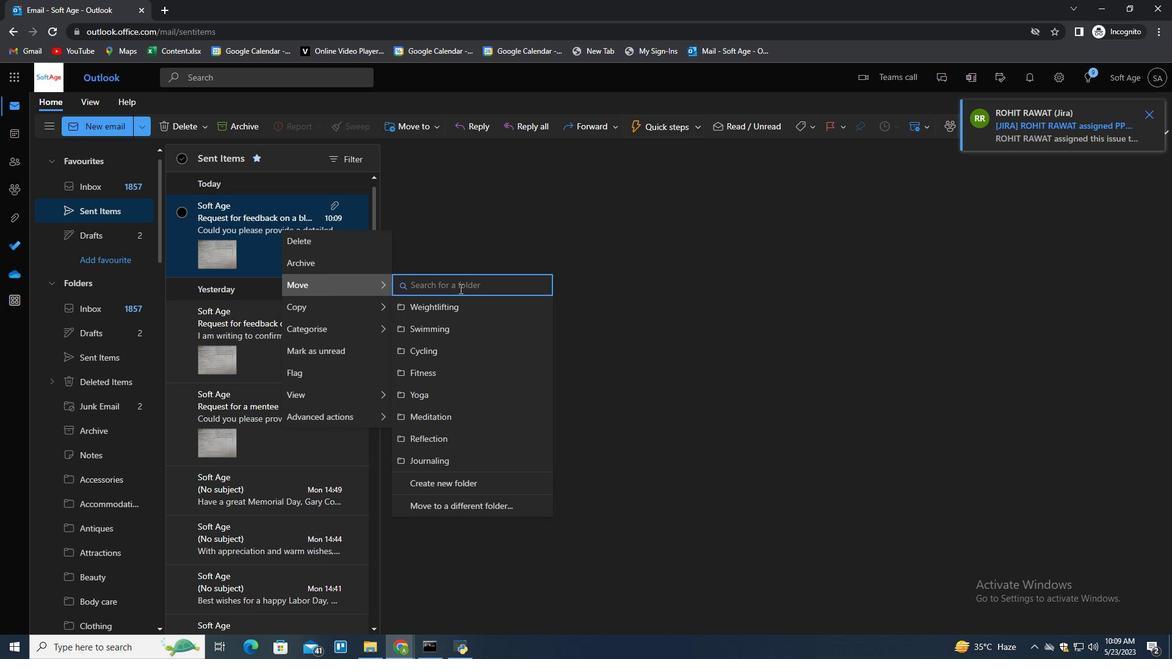 
Action: Mouse pressed left at (460, 288)
Screenshot: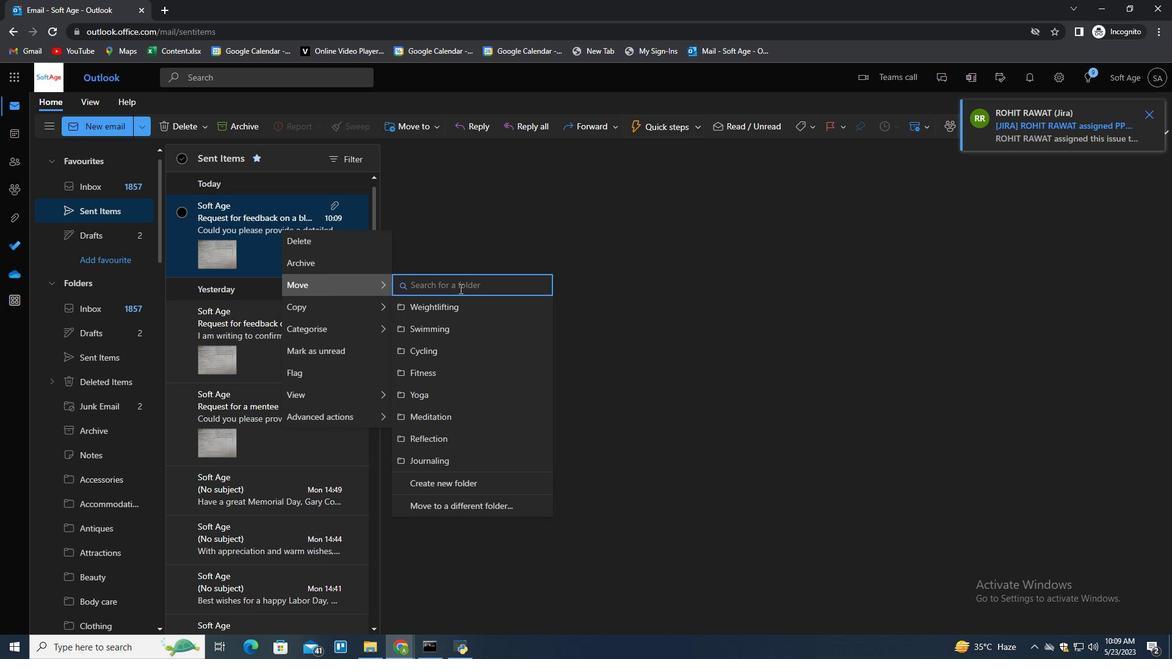 
Action: Key pressed <Key.shift>Sports<Key.space>training<Key.down><Key.enter>
Screenshot: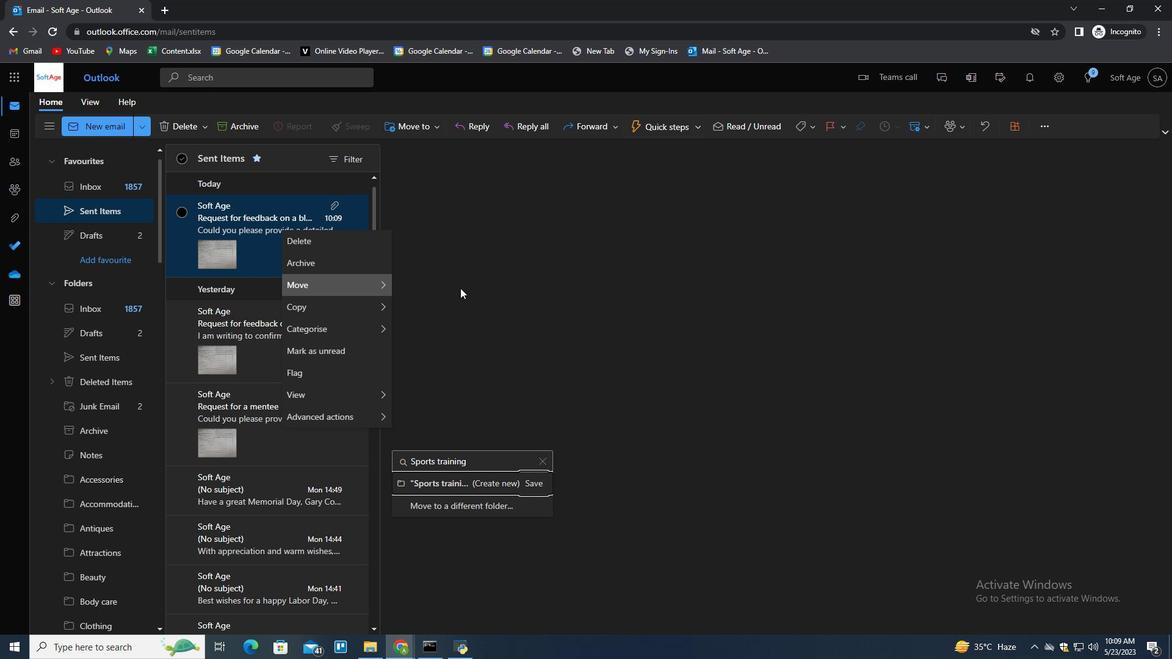 
